 Task: Look for opportunities in product design and user research.
Action: Mouse moved to (124, 137)
Screenshot: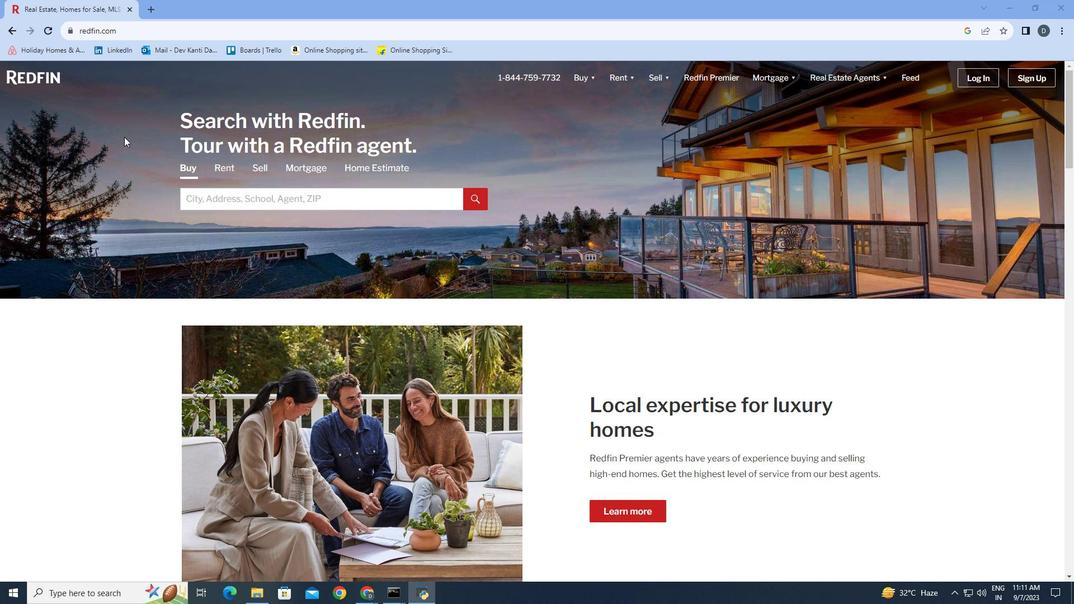 
Action: Mouse scrolled (124, 136) with delta (0, 0)
Screenshot: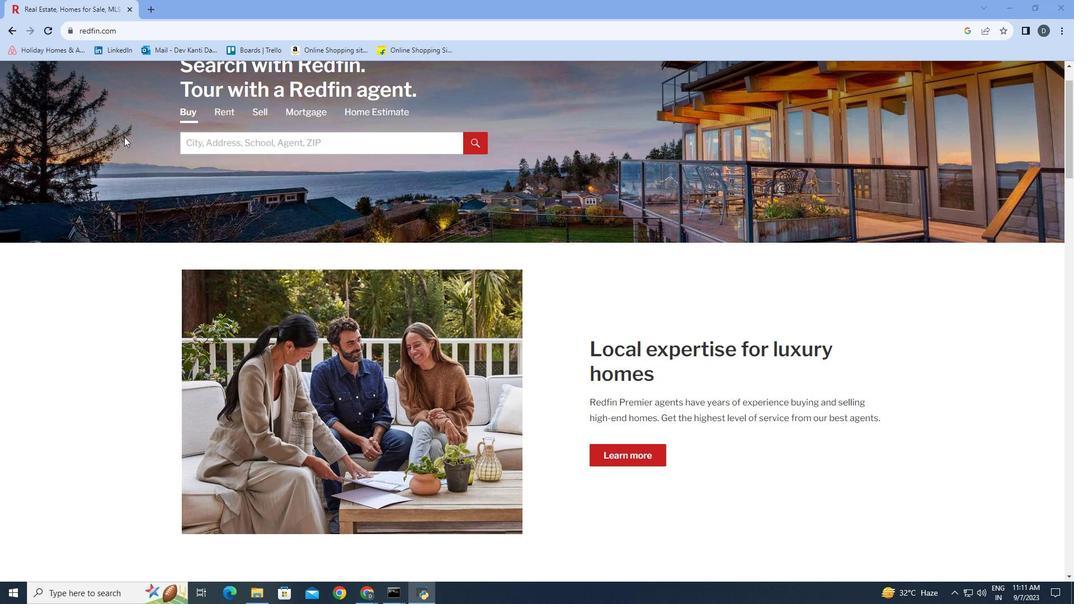 
Action: Mouse scrolled (124, 136) with delta (0, 0)
Screenshot: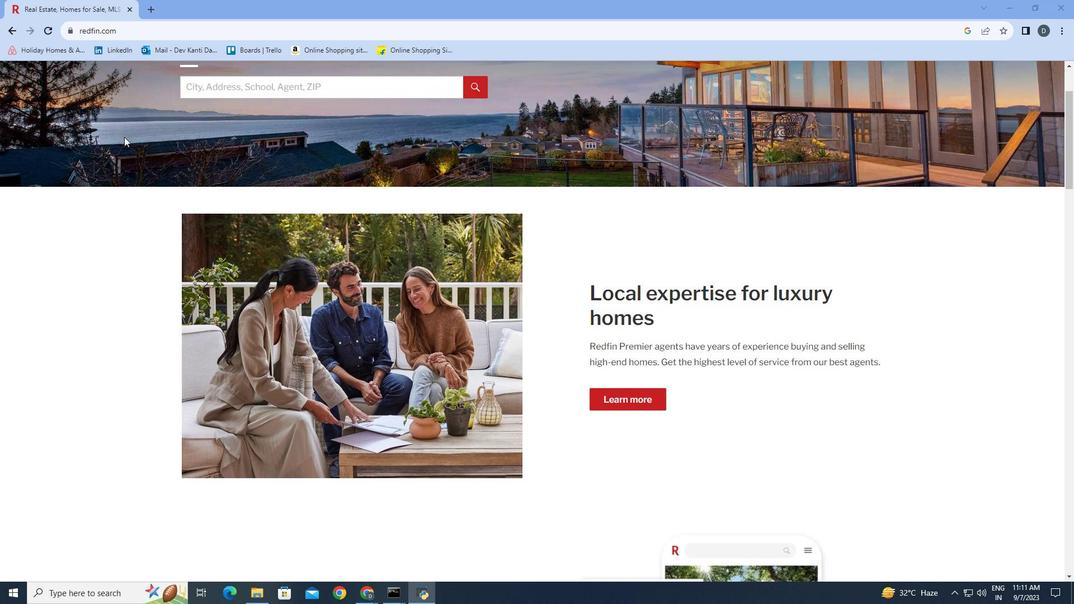 
Action: Mouse moved to (124, 137)
Screenshot: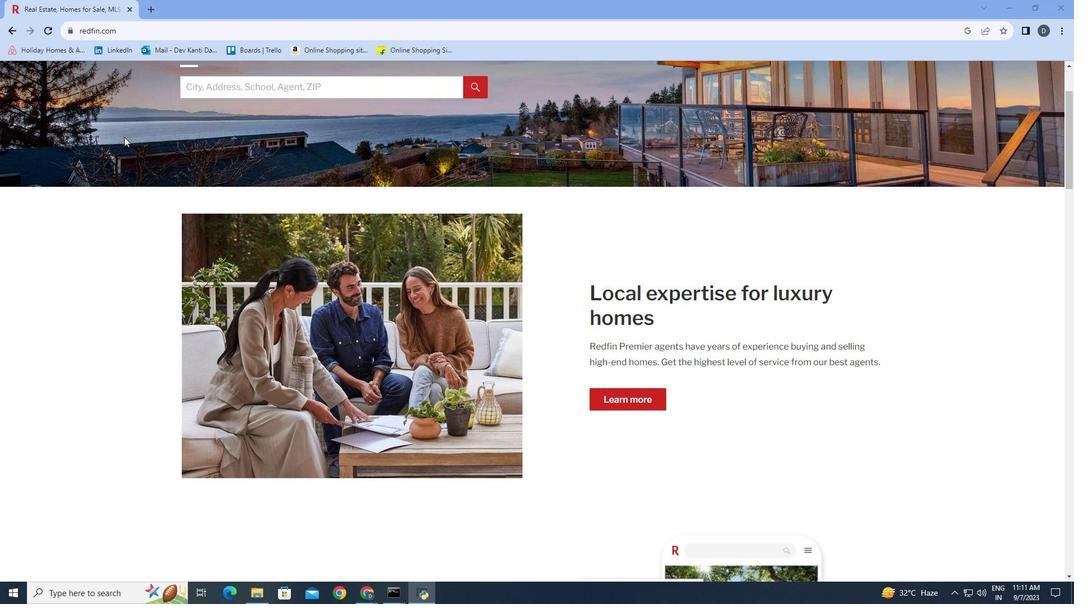 
Action: Mouse scrolled (124, 136) with delta (0, 0)
Screenshot: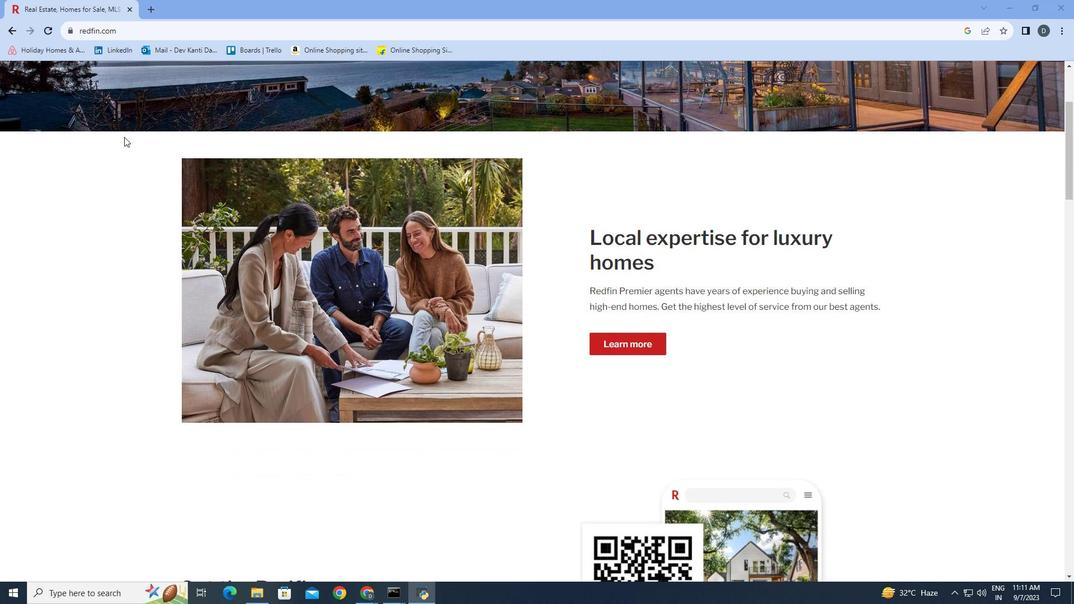 
Action: Mouse scrolled (124, 136) with delta (0, 0)
Screenshot: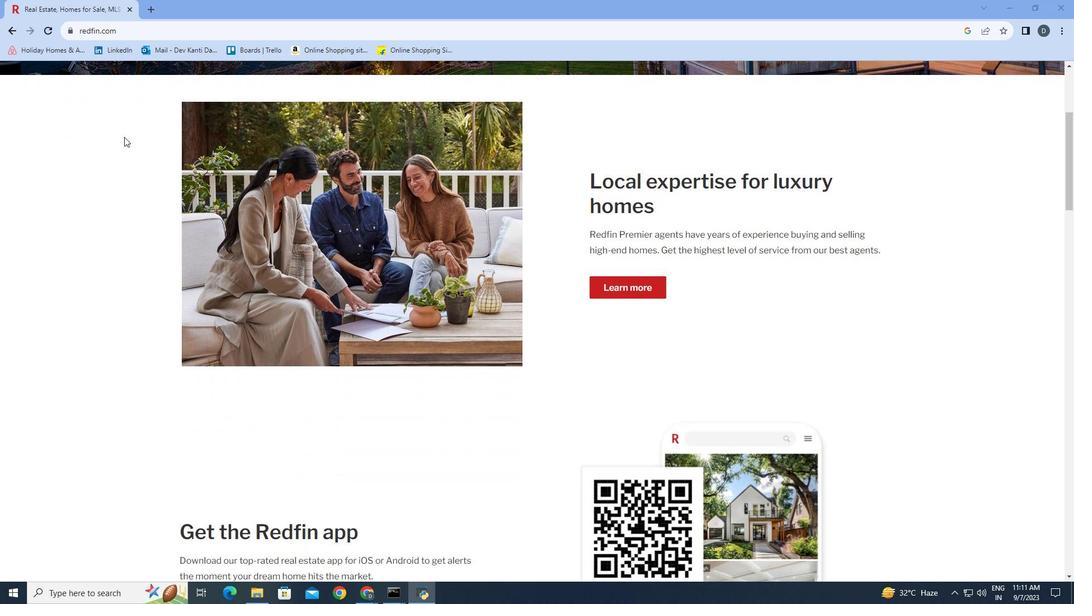 
Action: Mouse scrolled (124, 136) with delta (0, 0)
Screenshot: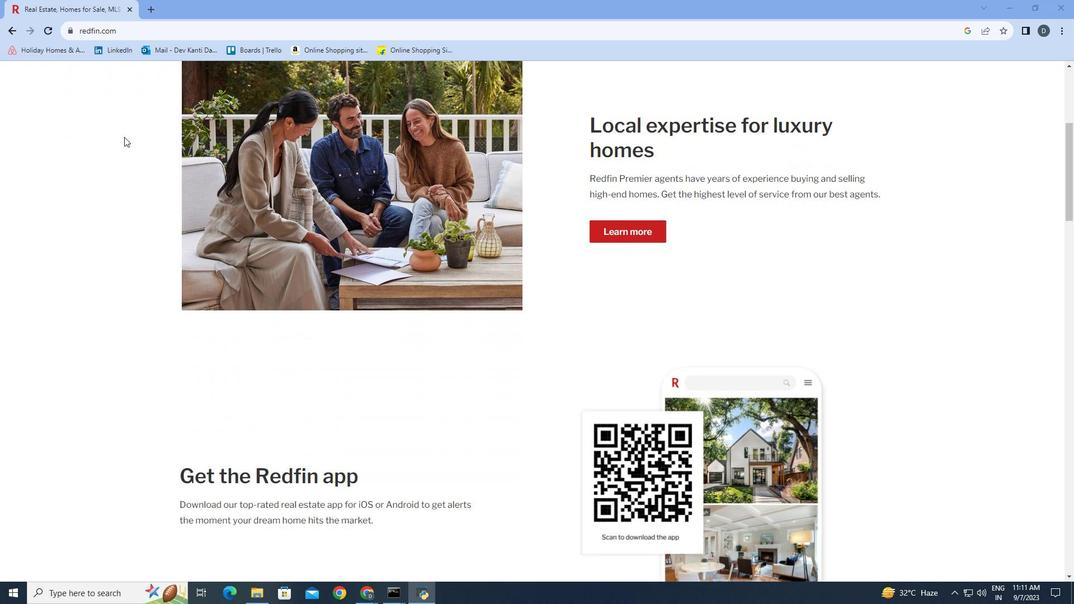 
Action: Mouse scrolled (124, 136) with delta (0, 0)
Screenshot: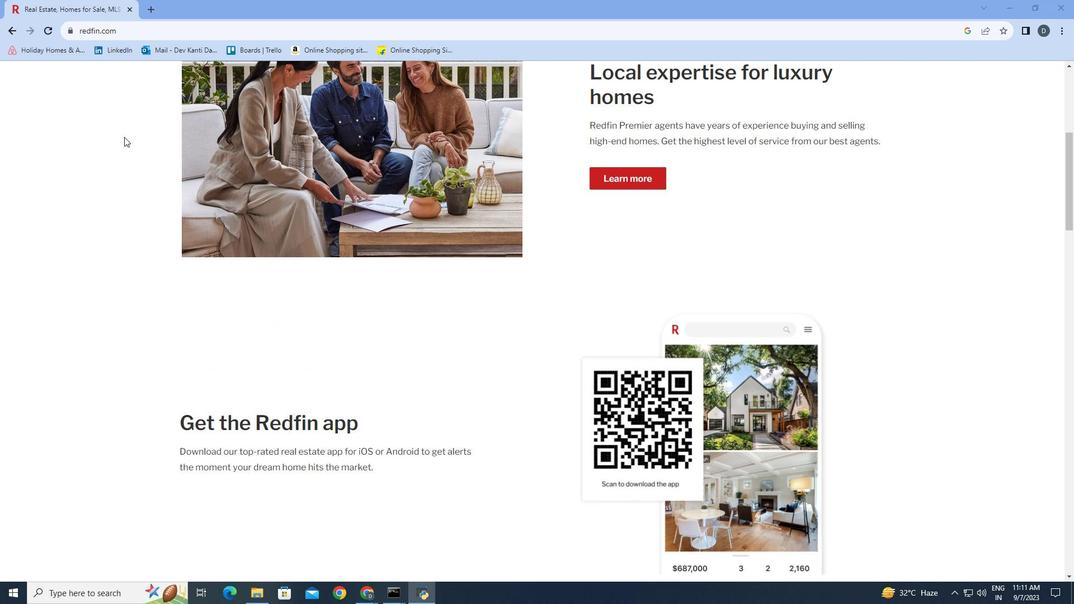 
Action: Mouse scrolled (124, 136) with delta (0, 0)
Screenshot: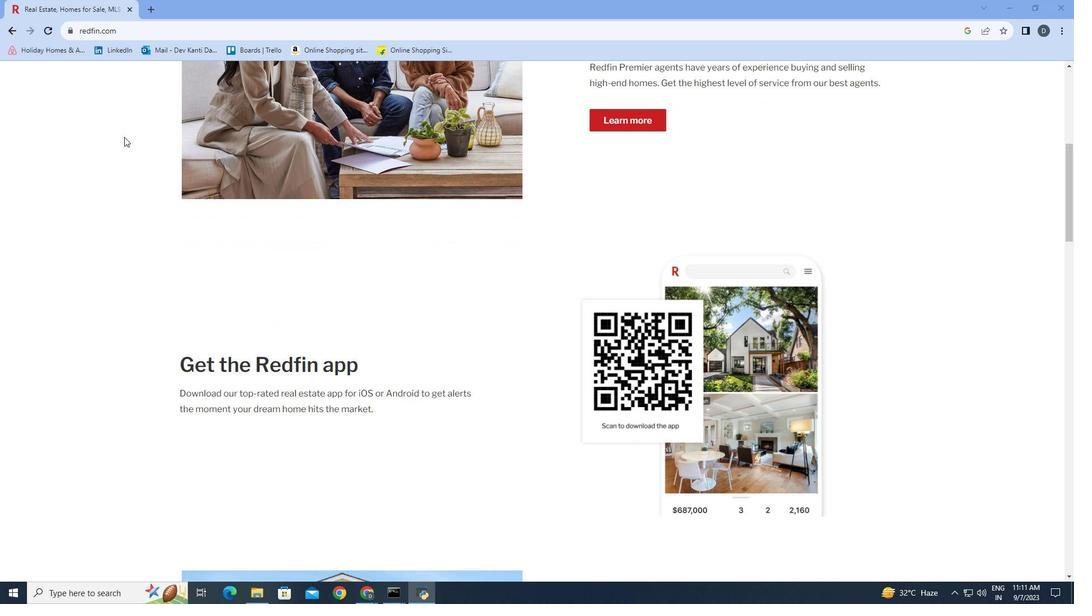 
Action: Mouse scrolled (124, 136) with delta (0, 0)
Screenshot: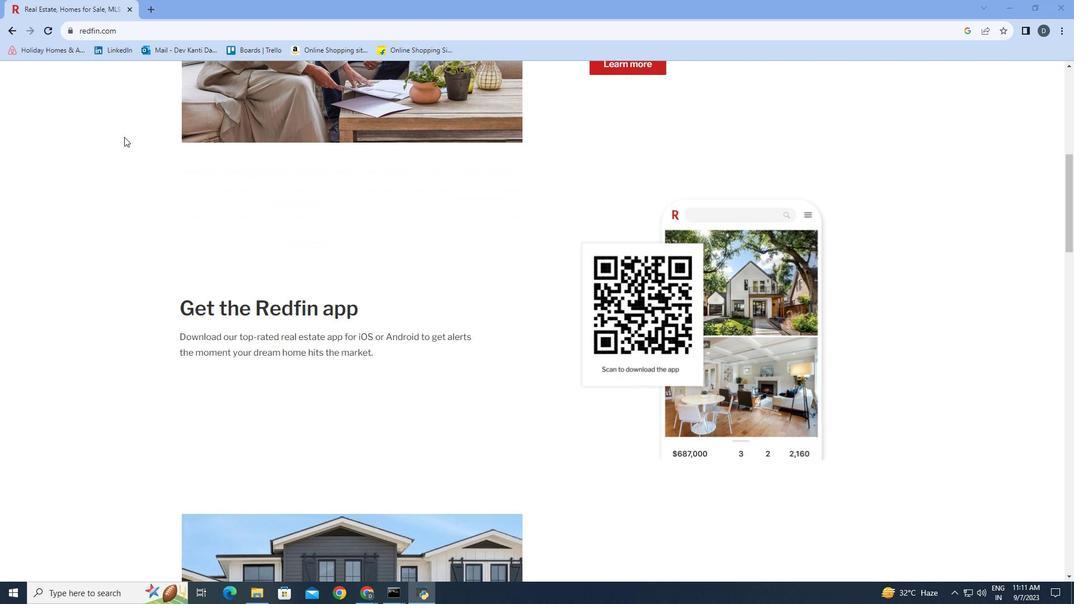 
Action: Mouse scrolled (124, 136) with delta (0, 0)
Screenshot: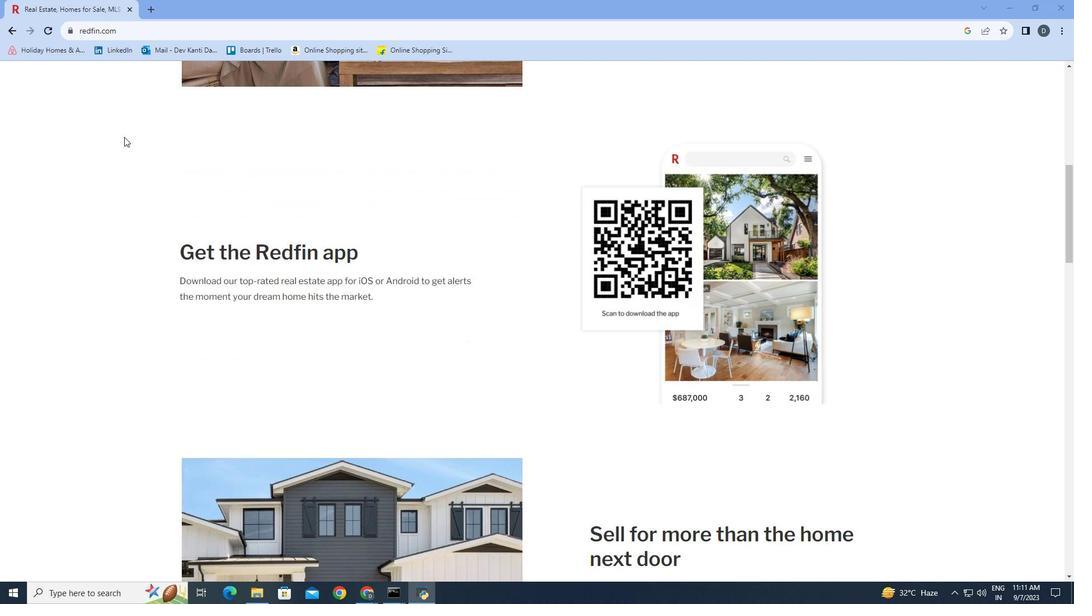 
Action: Mouse scrolled (124, 136) with delta (0, 0)
Screenshot: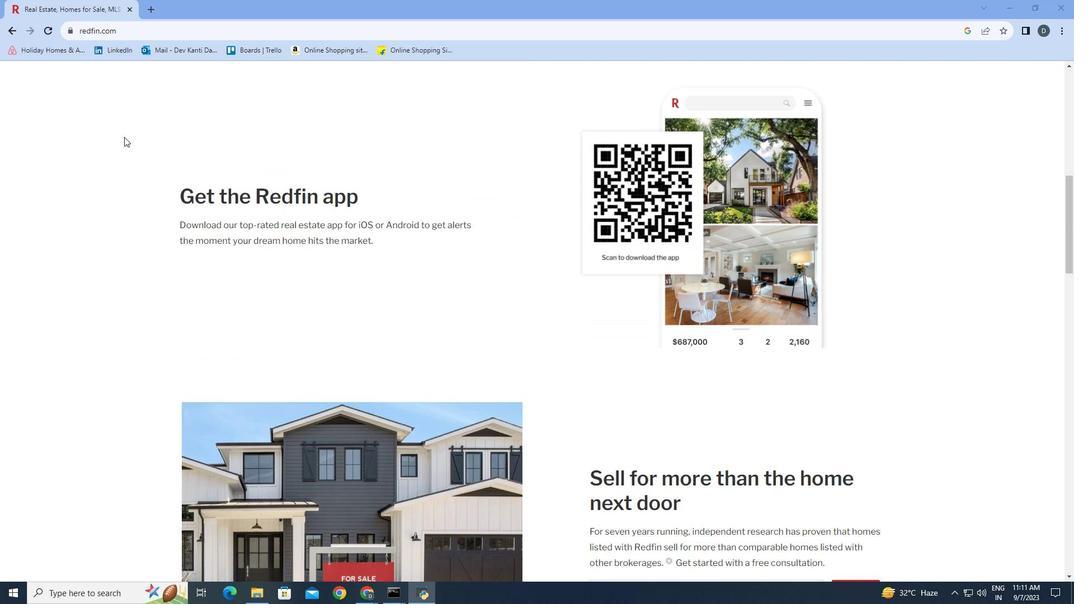 
Action: Mouse scrolled (124, 136) with delta (0, 0)
Screenshot: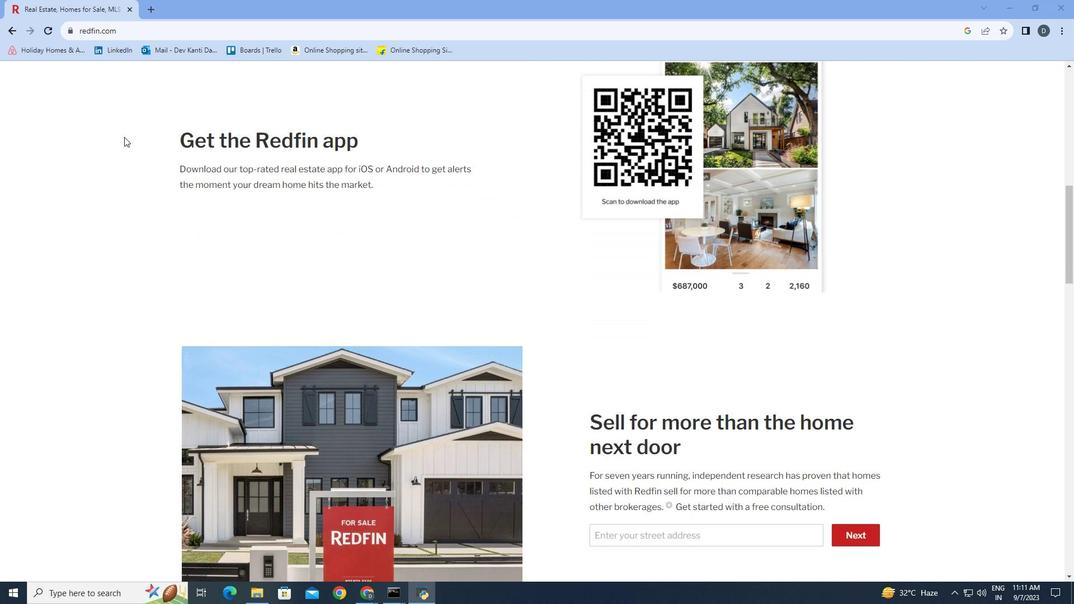
Action: Mouse scrolled (124, 136) with delta (0, 0)
Screenshot: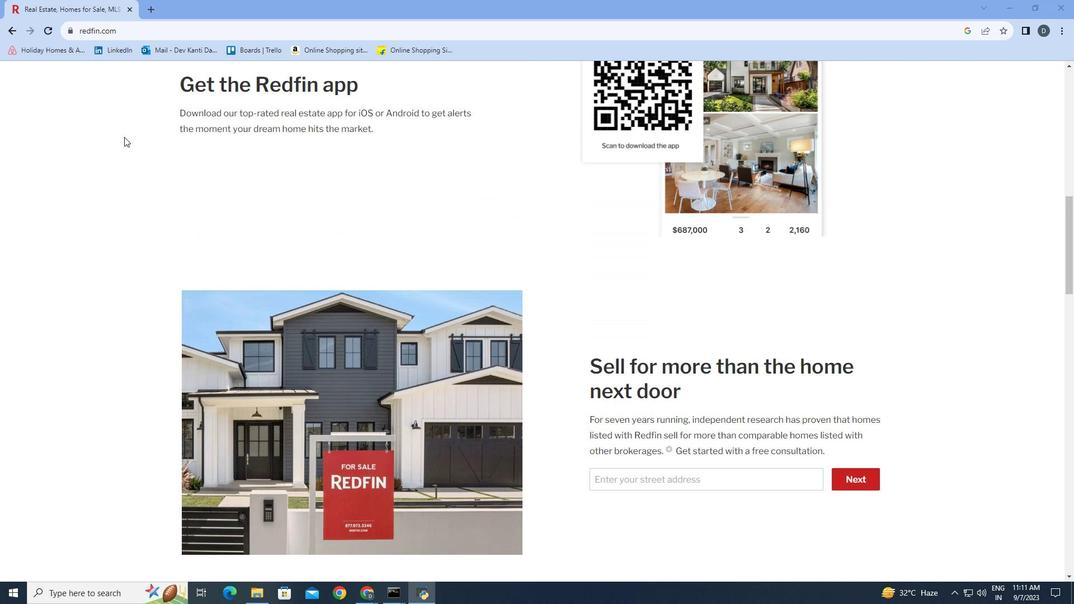 
Action: Mouse scrolled (124, 136) with delta (0, 0)
Screenshot: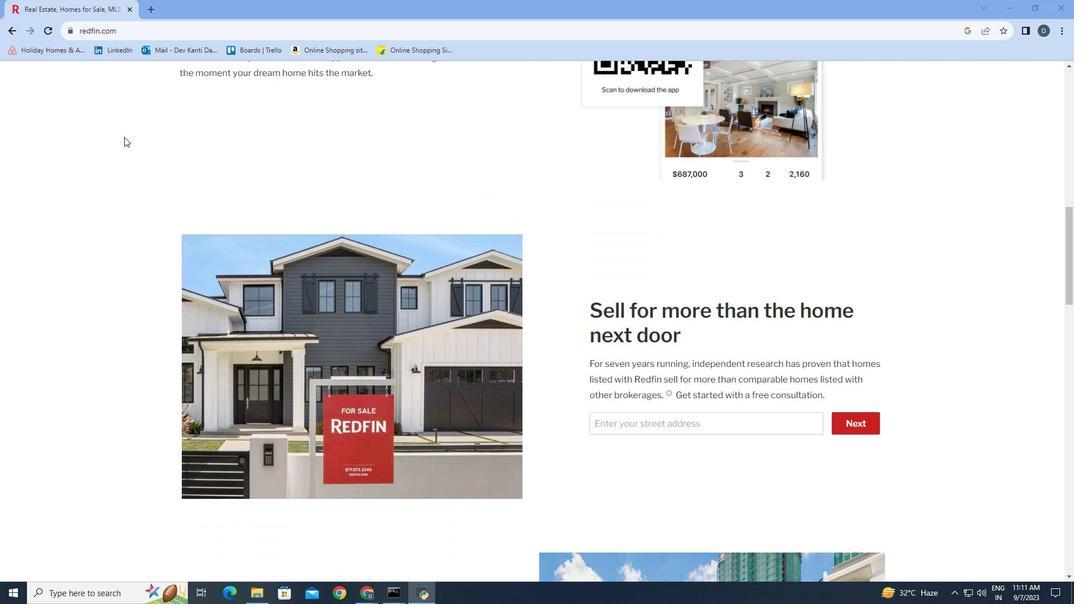 
Action: Mouse scrolled (124, 136) with delta (0, 0)
Screenshot: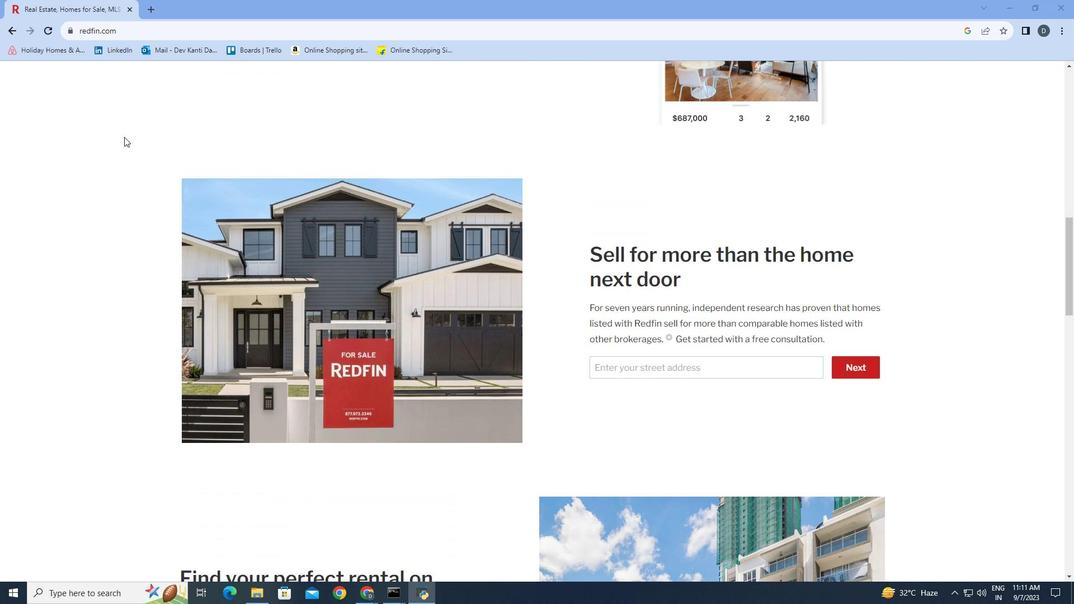 
Action: Mouse scrolled (124, 136) with delta (0, 0)
Screenshot: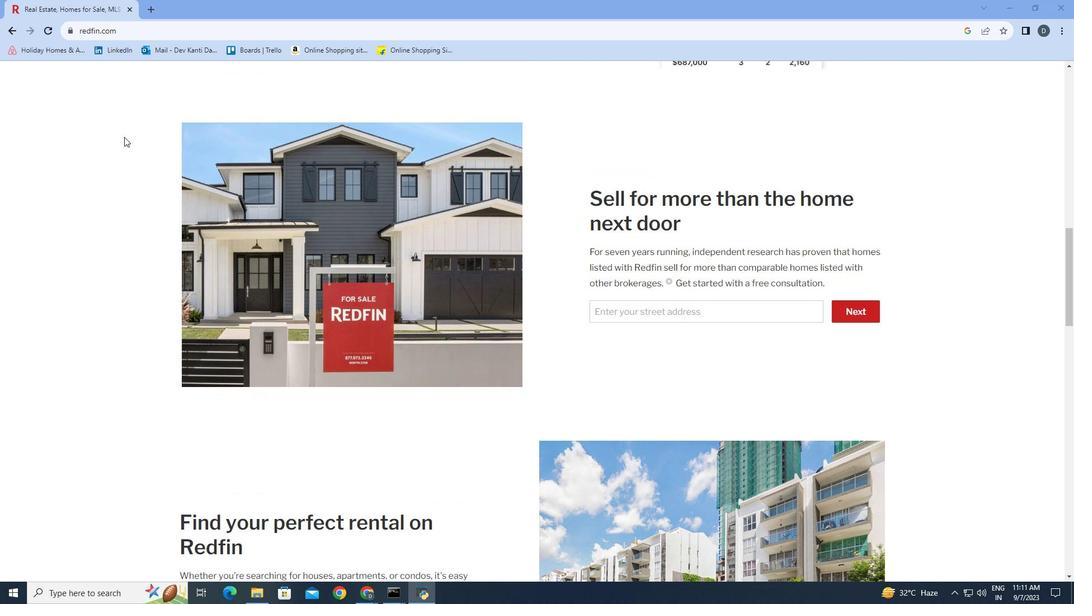 
Action: Mouse scrolled (124, 136) with delta (0, 0)
Screenshot: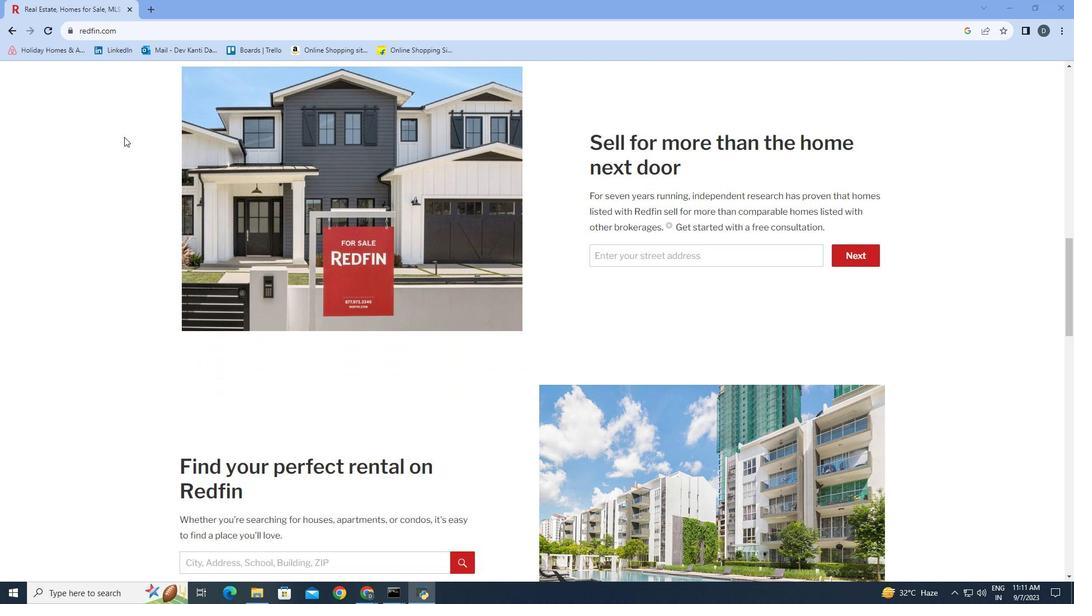 
Action: Mouse scrolled (124, 136) with delta (0, 0)
Screenshot: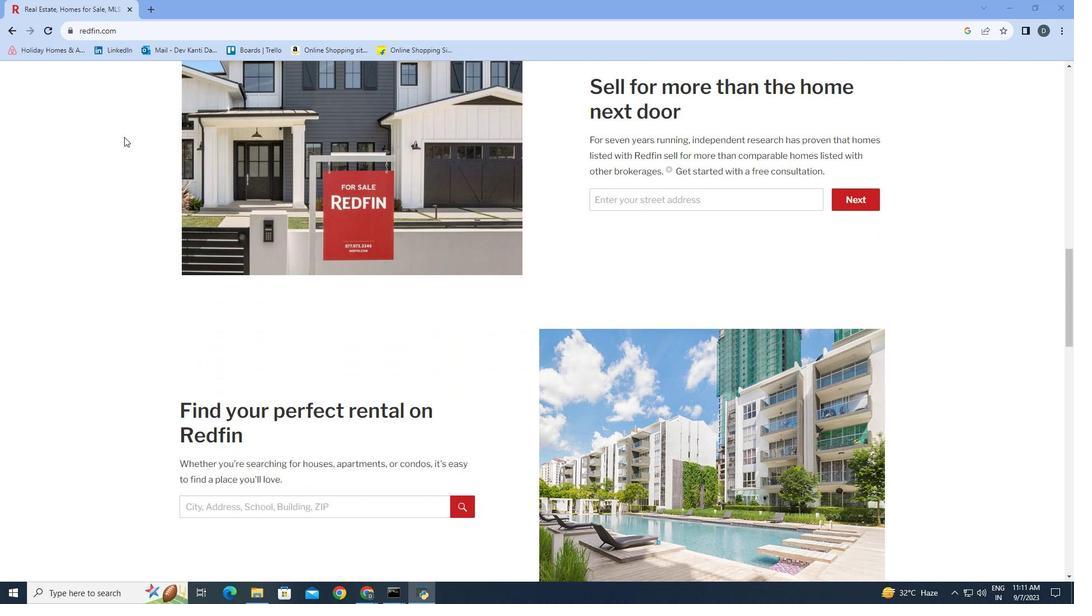 
Action: Mouse scrolled (124, 136) with delta (0, 0)
Screenshot: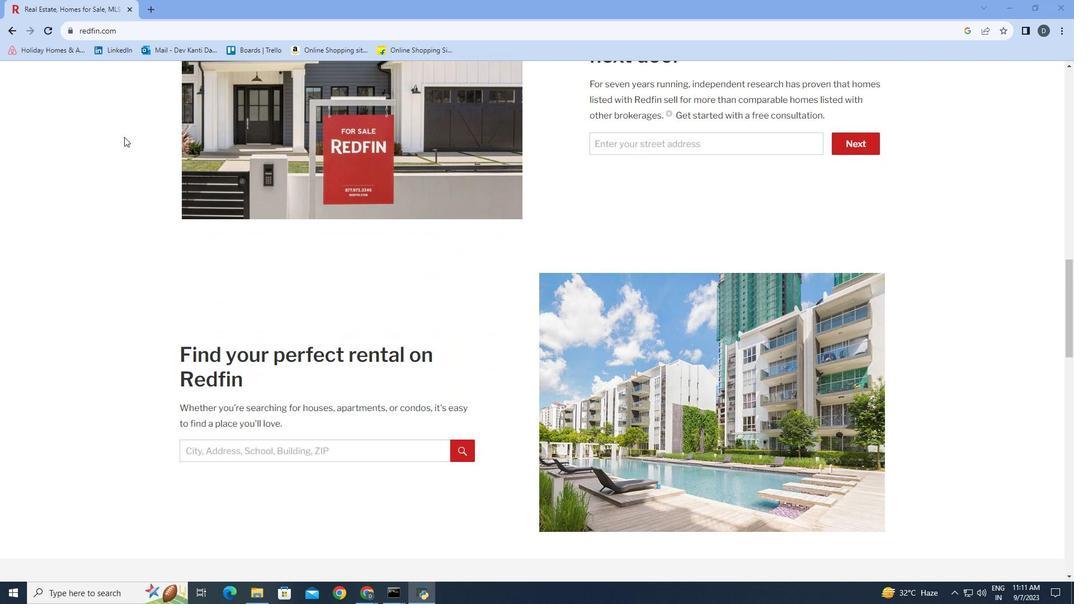 
Action: Mouse scrolled (124, 136) with delta (0, 0)
Screenshot: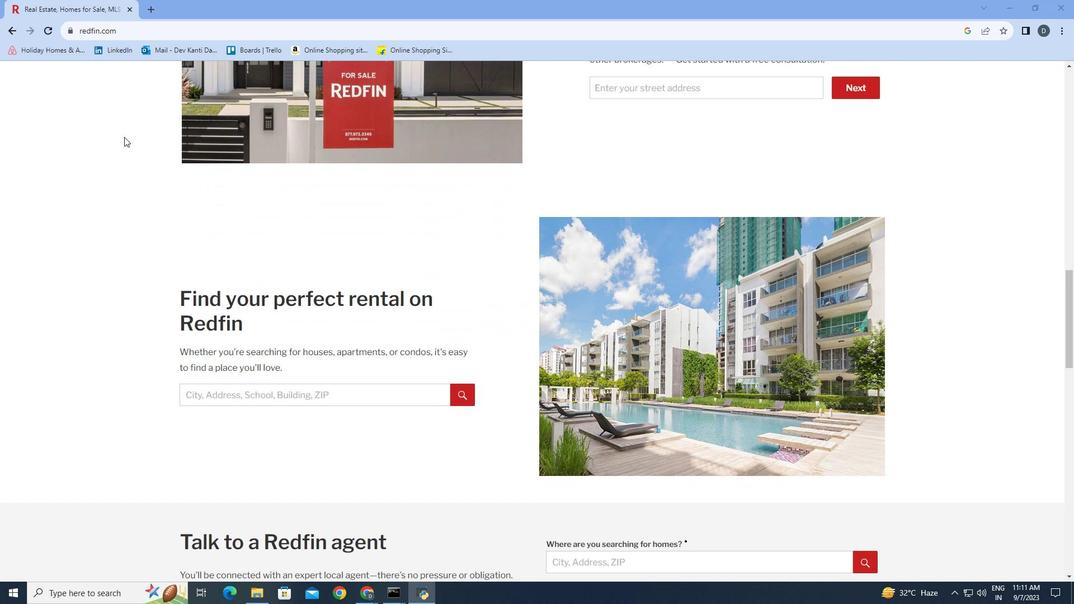 
Action: Mouse scrolled (124, 136) with delta (0, 0)
Screenshot: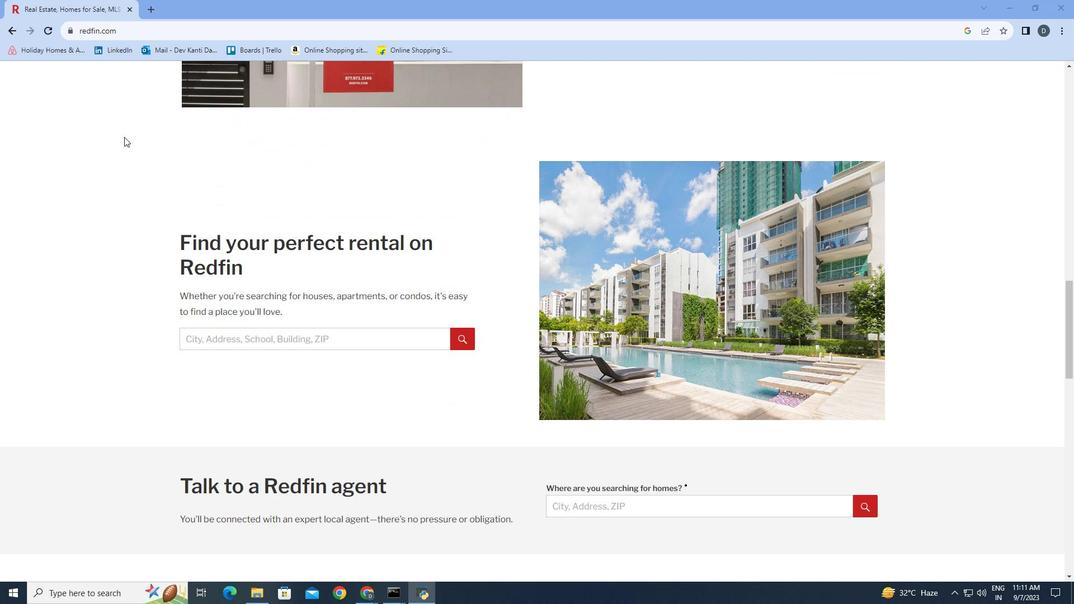 
Action: Mouse scrolled (124, 136) with delta (0, 0)
Screenshot: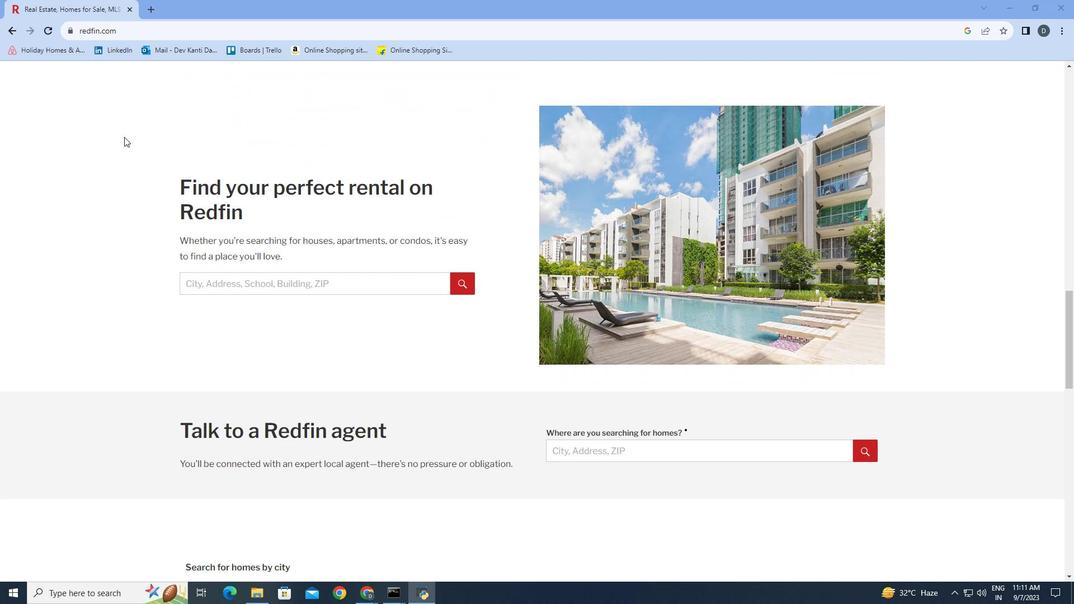 
Action: Mouse scrolled (124, 136) with delta (0, 0)
Screenshot: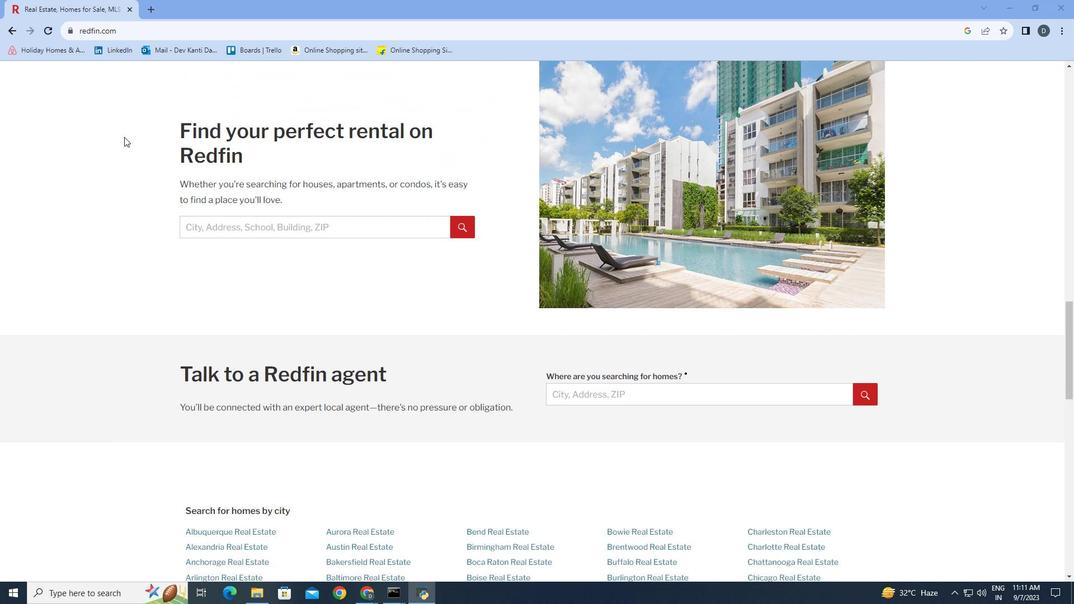 
Action: Mouse scrolled (124, 136) with delta (0, 0)
Screenshot: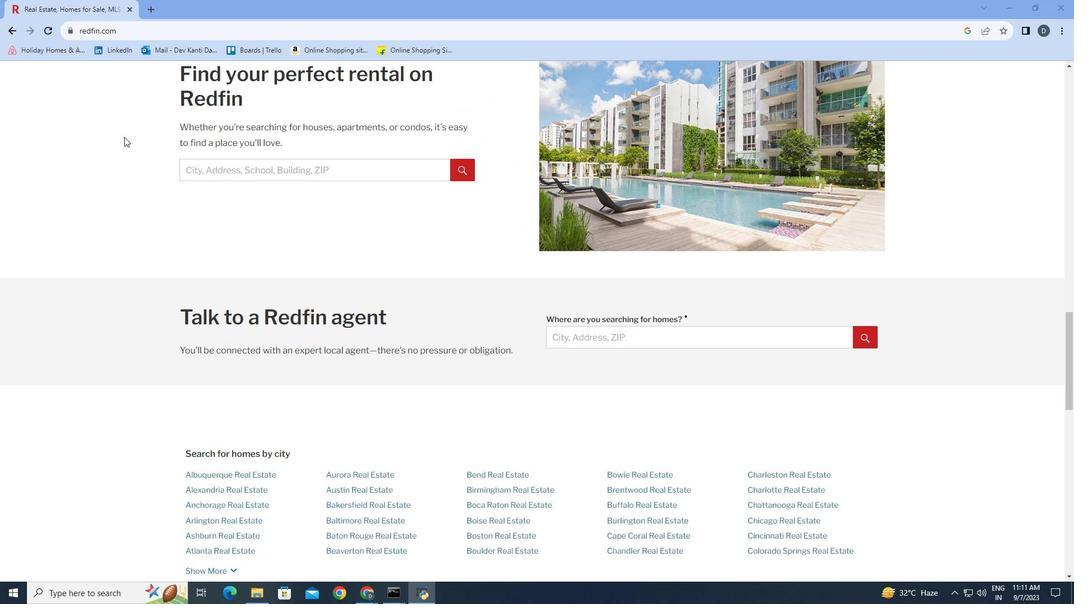 
Action: Mouse scrolled (124, 136) with delta (0, 0)
Screenshot: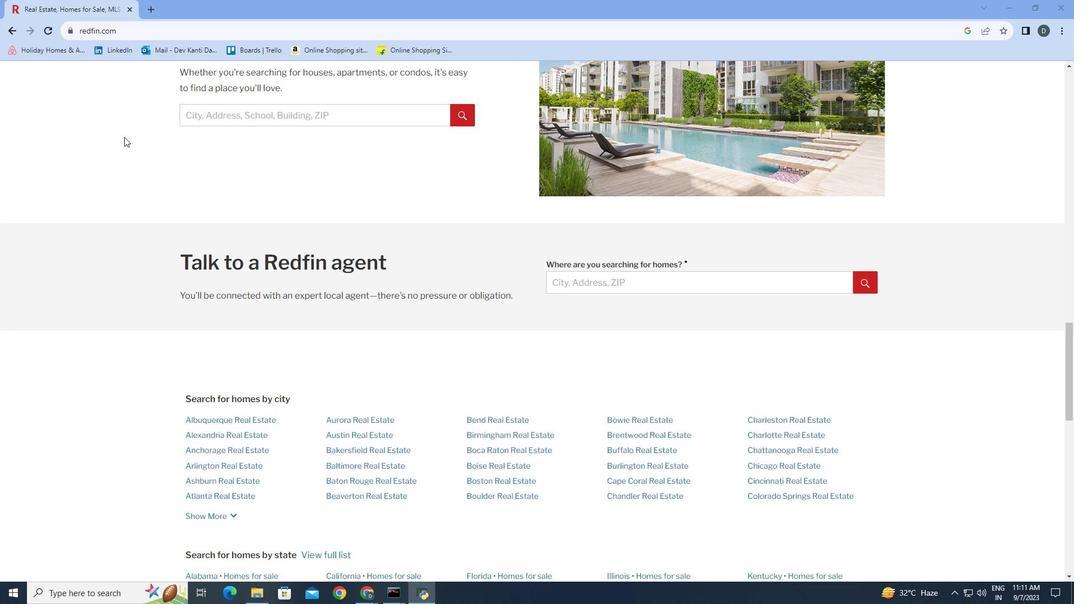 
Action: Mouse scrolled (124, 136) with delta (0, 0)
Screenshot: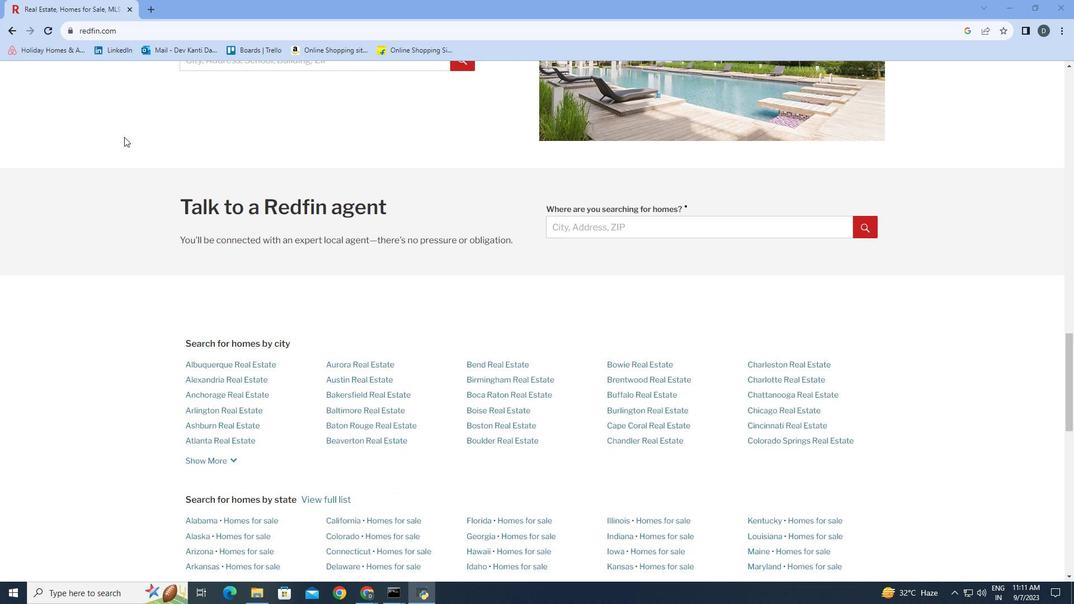 
Action: Mouse scrolled (124, 136) with delta (0, 0)
Screenshot: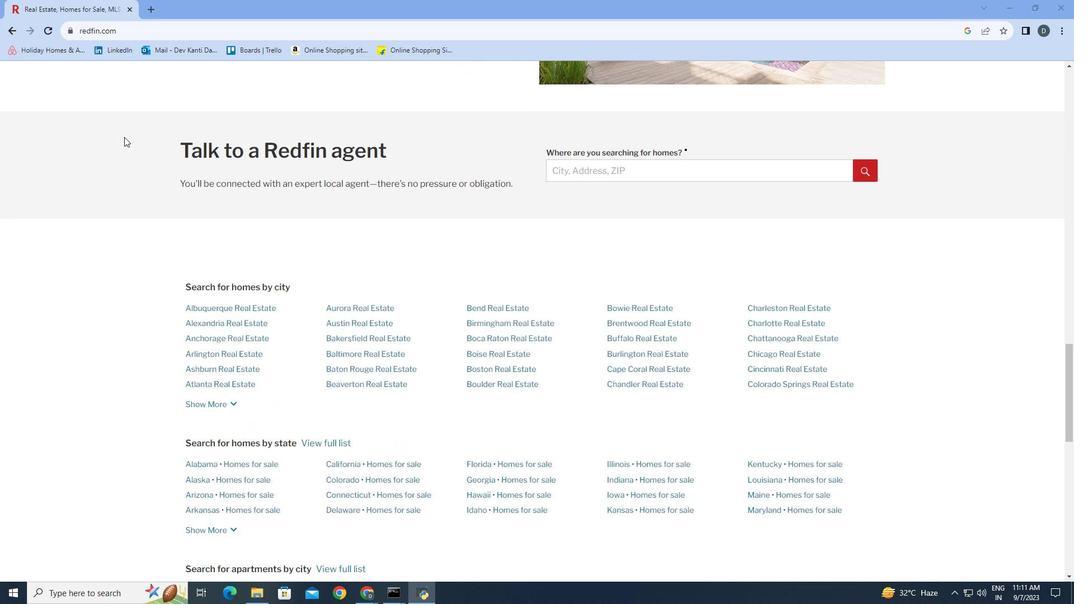 
Action: Mouse scrolled (124, 136) with delta (0, 0)
Screenshot: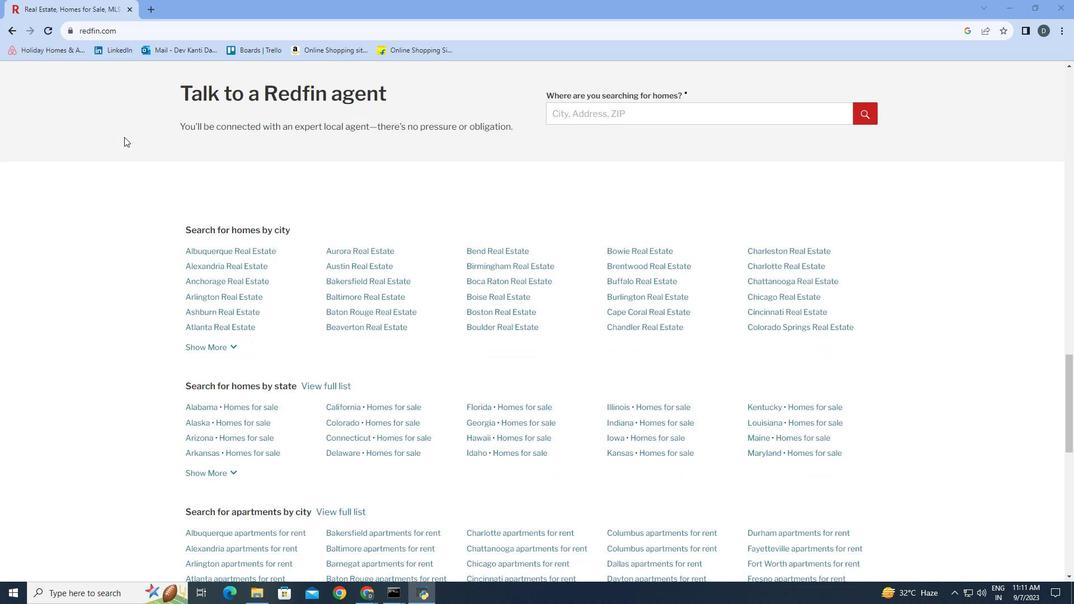 
Action: Mouse scrolled (124, 136) with delta (0, 0)
Screenshot: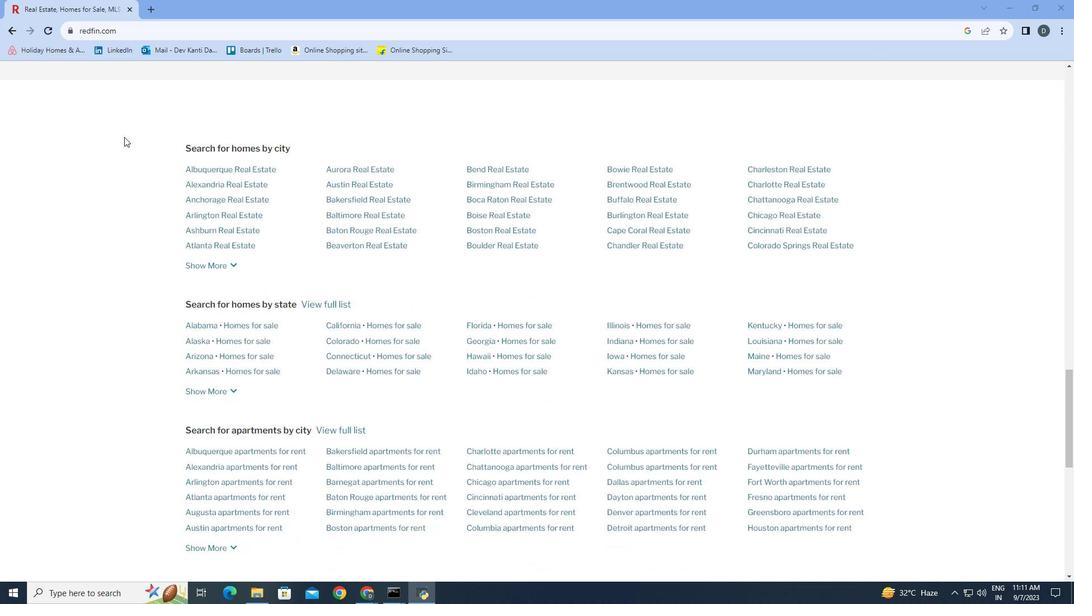 
Action: Mouse scrolled (124, 136) with delta (0, 0)
Screenshot: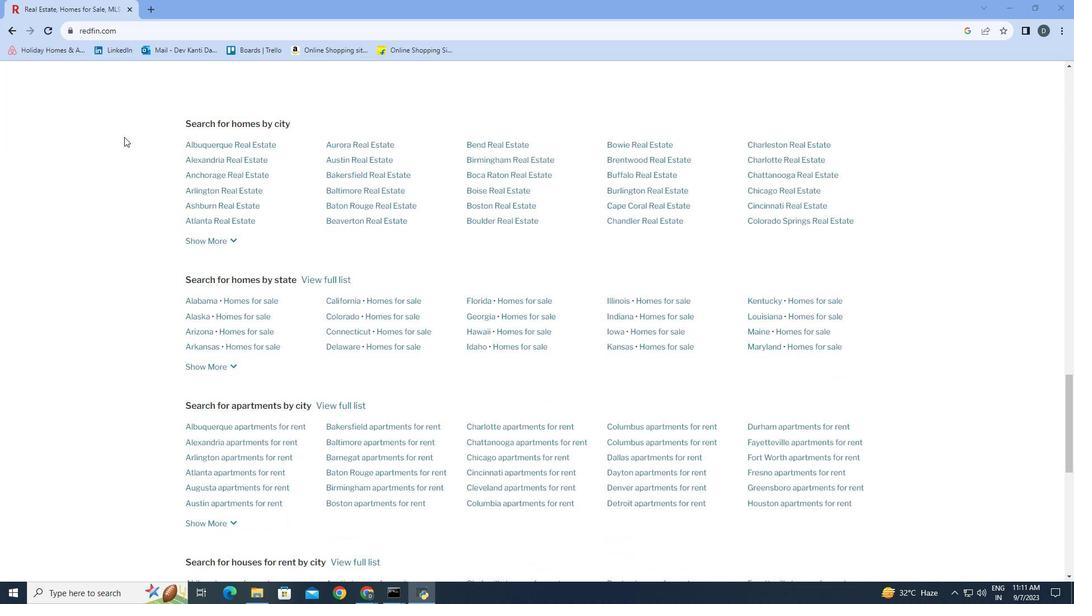 
Action: Mouse scrolled (124, 136) with delta (0, 0)
Screenshot: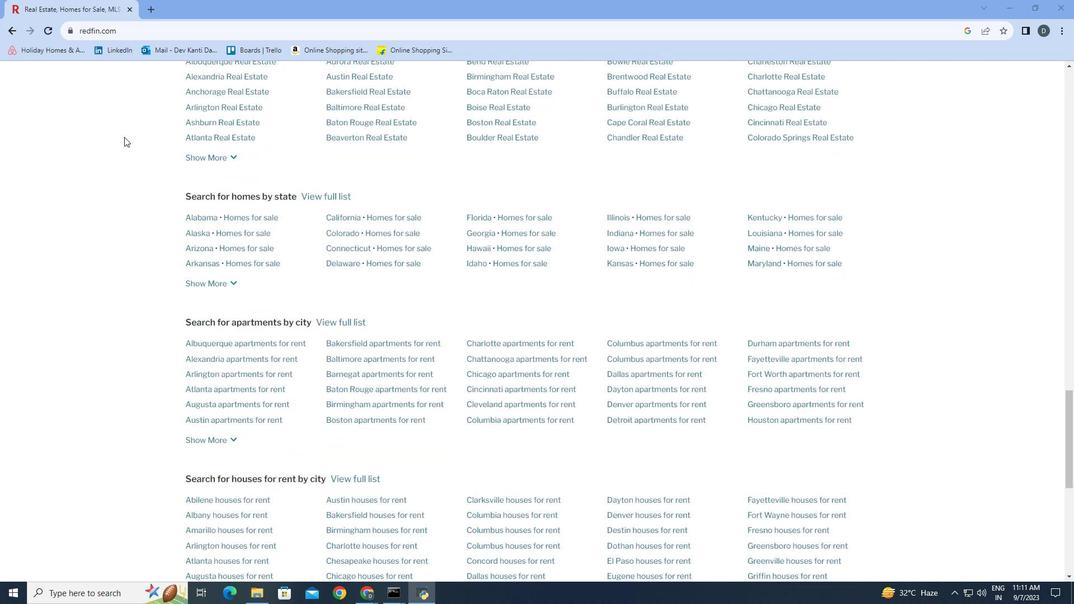 
Action: Mouse scrolled (124, 136) with delta (0, 0)
Screenshot: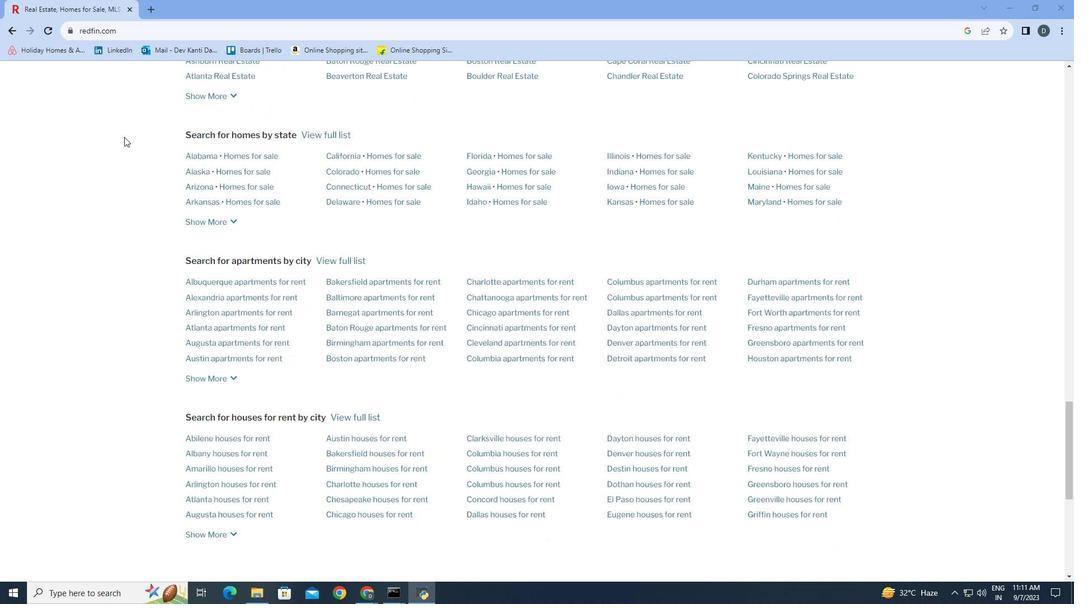 
Action: Mouse scrolled (124, 136) with delta (0, 0)
Screenshot: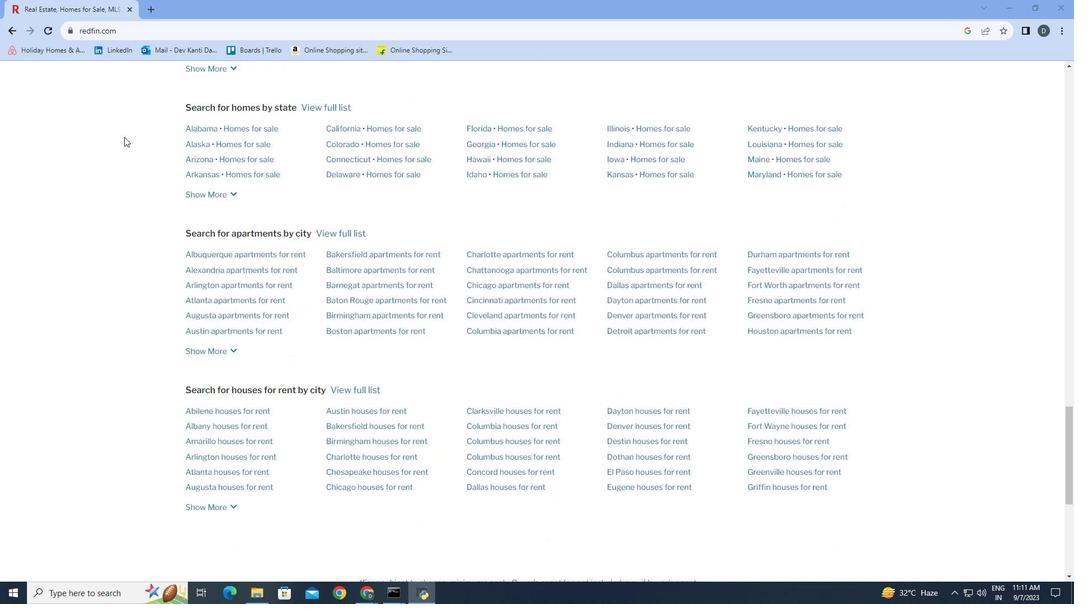 
Action: Mouse scrolled (124, 136) with delta (0, 0)
Screenshot: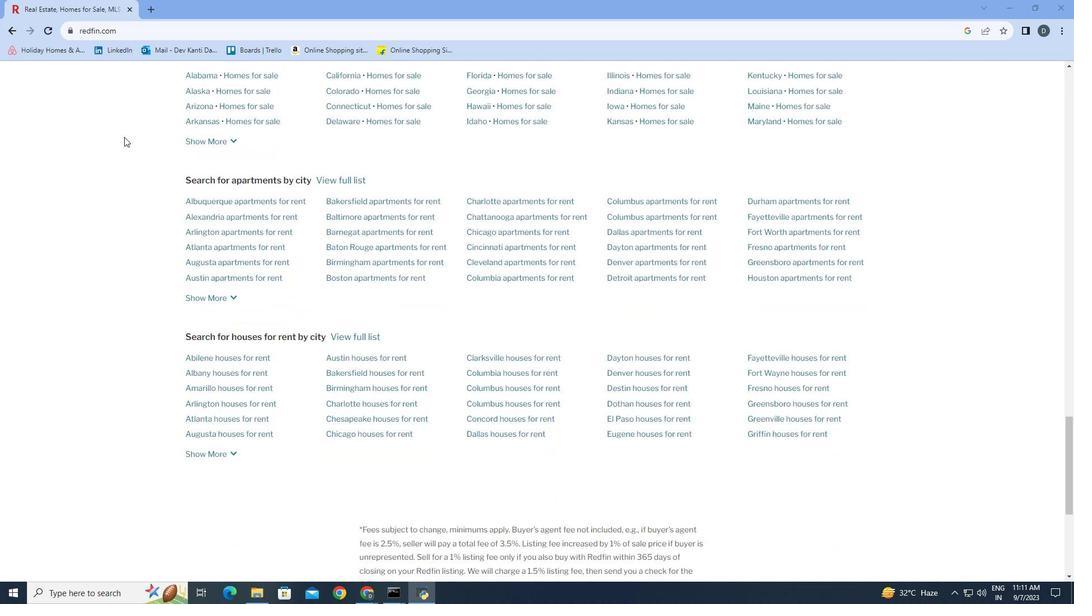 
Action: Mouse scrolled (124, 136) with delta (0, 0)
Screenshot: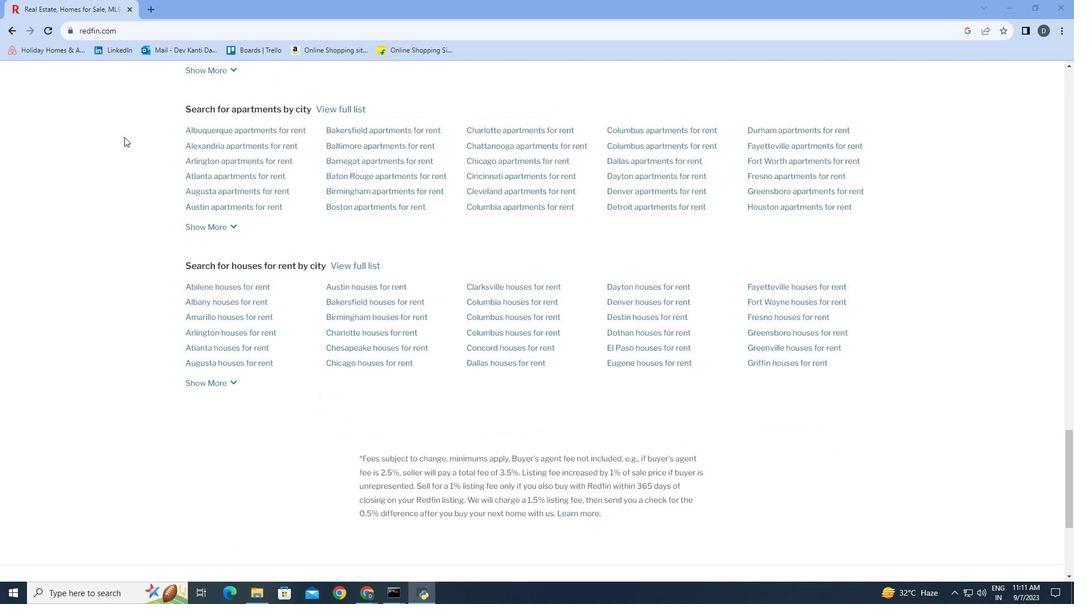 
Action: Mouse scrolled (124, 136) with delta (0, 0)
Screenshot: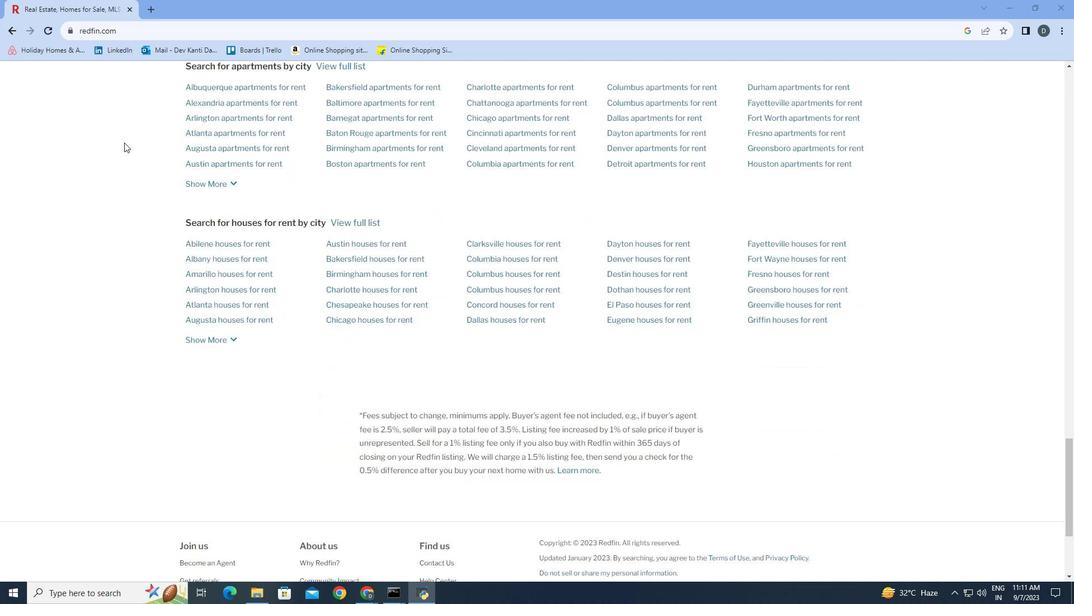 
Action: Mouse moved to (129, 183)
Screenshot: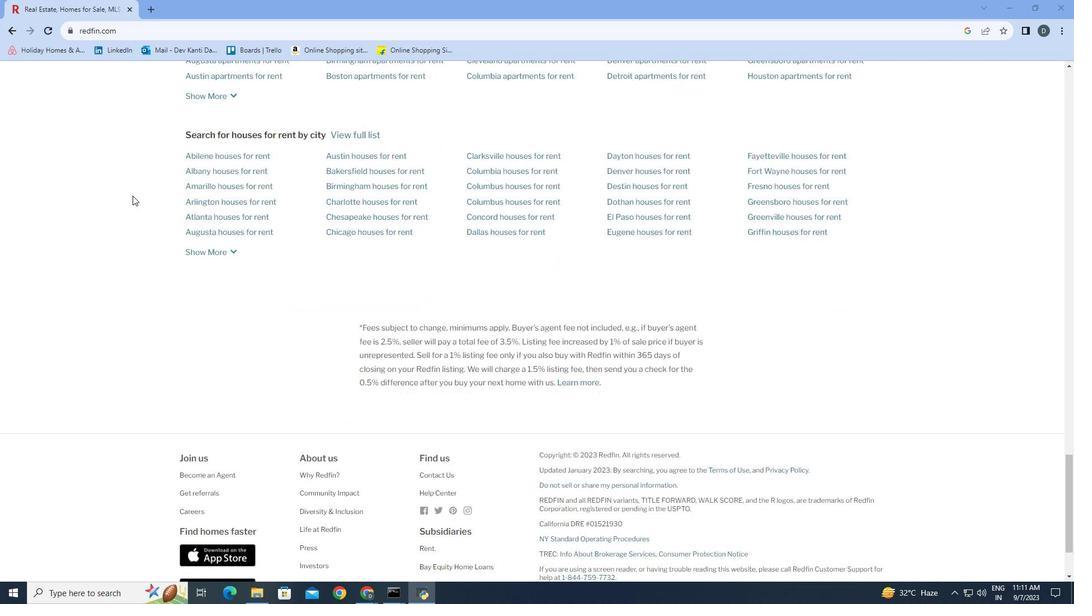 
Action: Mouse scrolled (129, 183) with delta (0, 0)
Screenshot: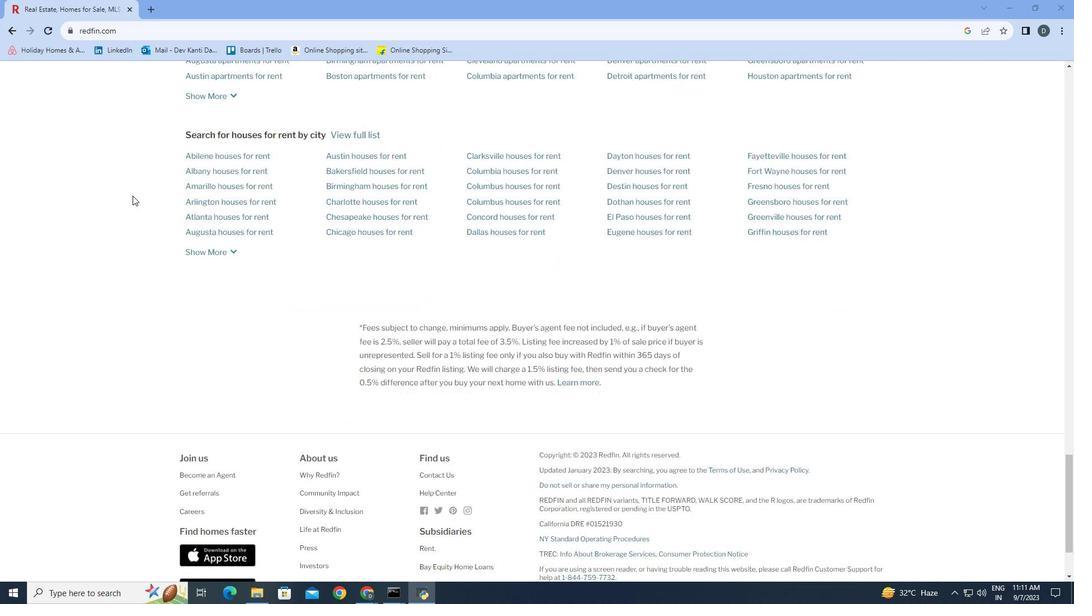 
Action: Mouse moved to (130, 189)
Screenshot: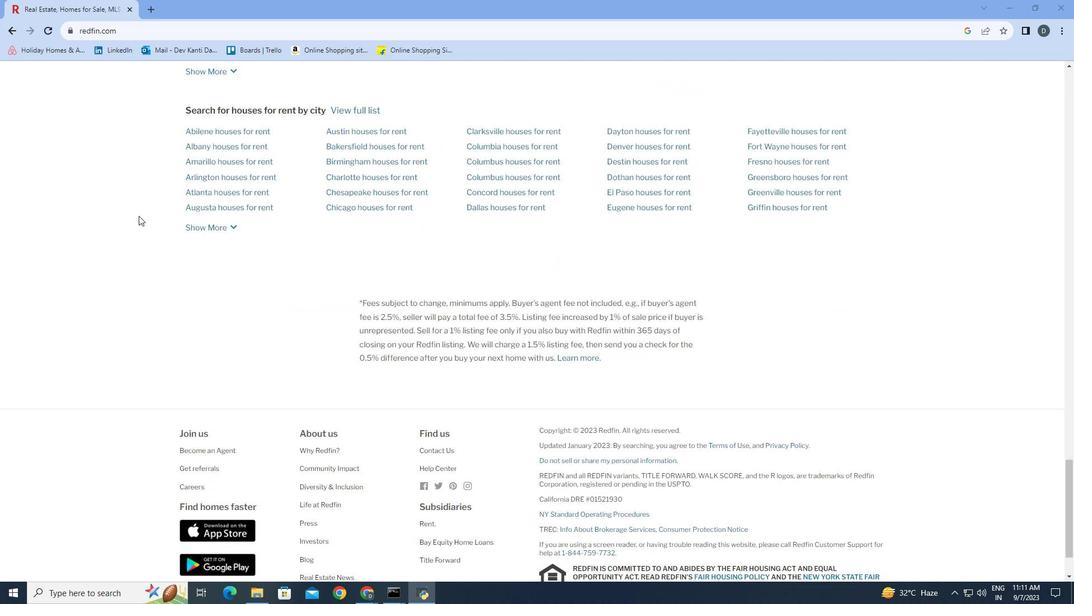 
Action: Mouse scrolled (130, 188) with delta (0, 0)
Screenshot: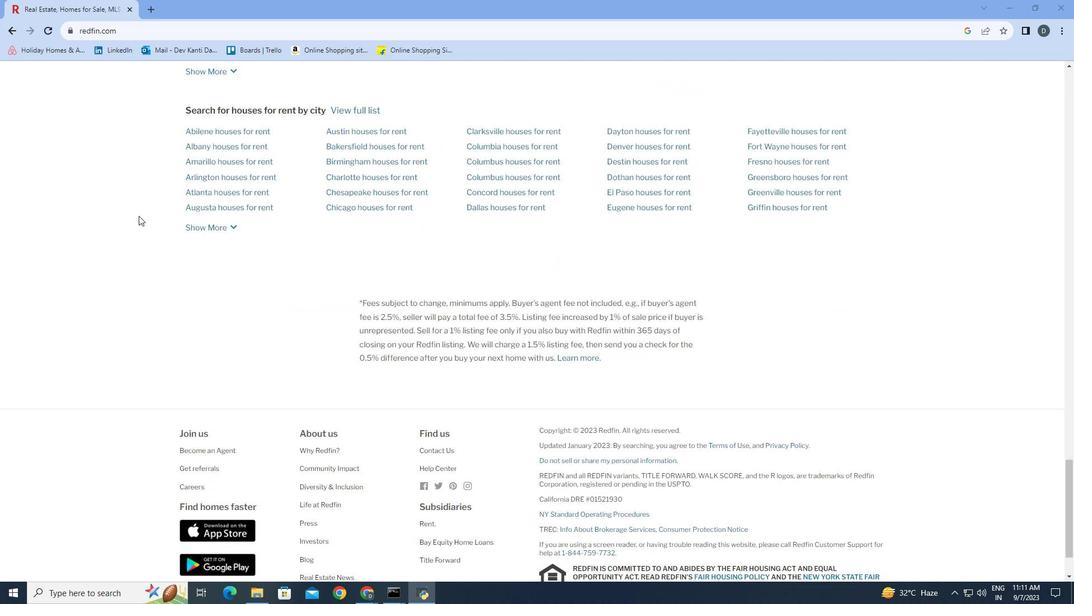 
Action: Mouse moved to (132, 196)
Screenshot: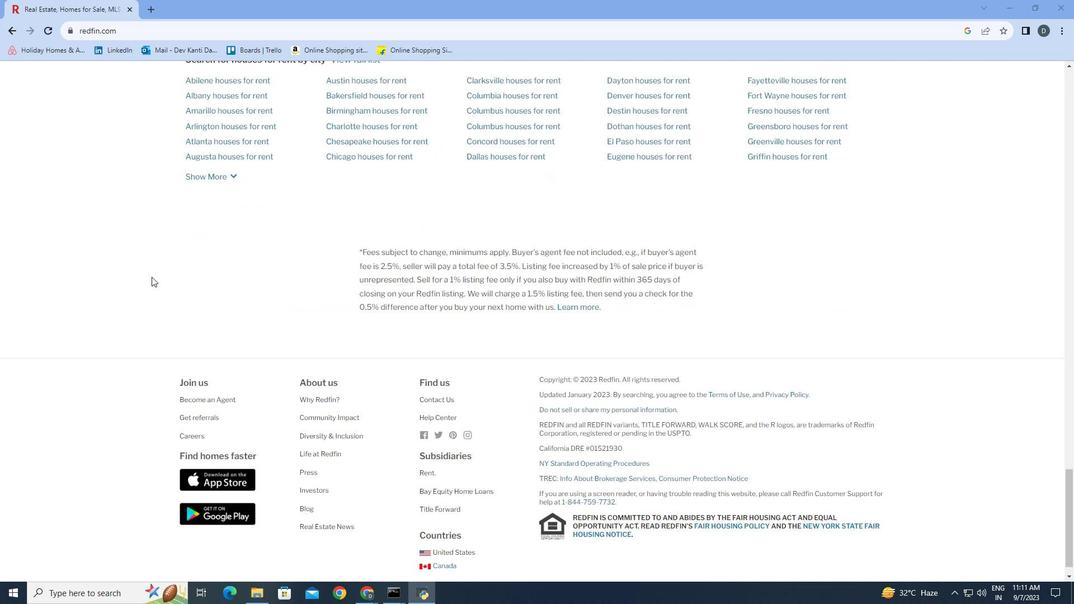 
Action: Mouse scrolled (132, 195) with delta (0, 0)
Screenshot: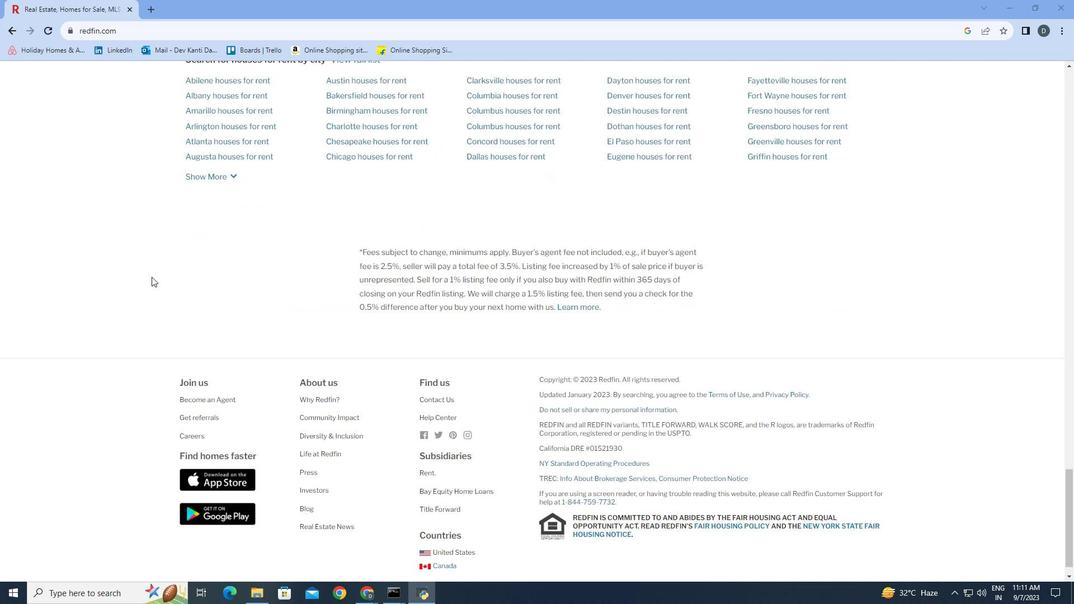 
Action: Mouse moved to (189, 436)
Screenshot: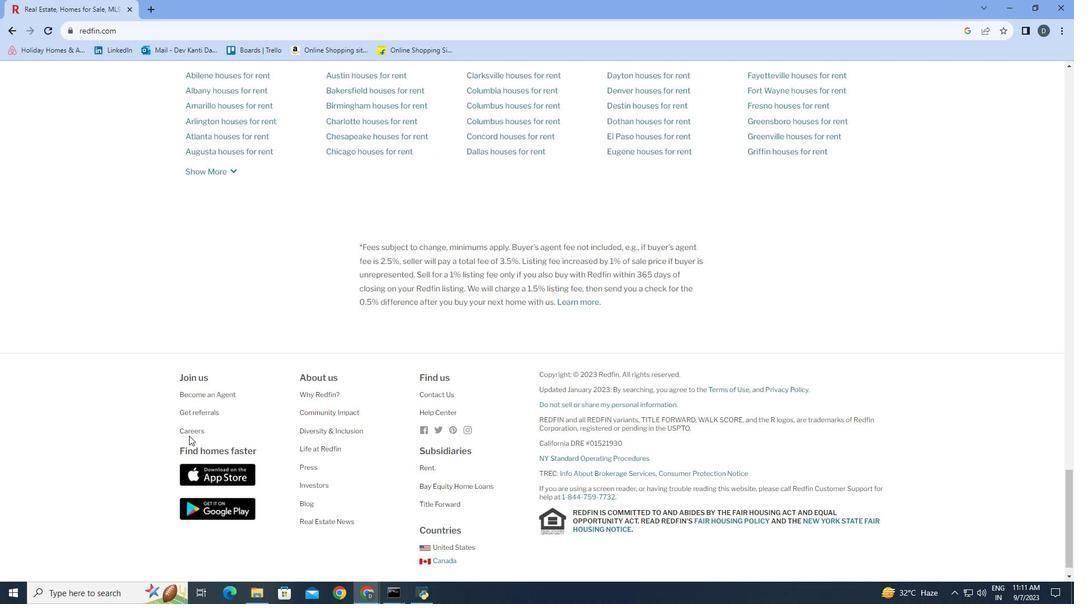
Action: Mouse pressed left at (189, 436)
Screenshot: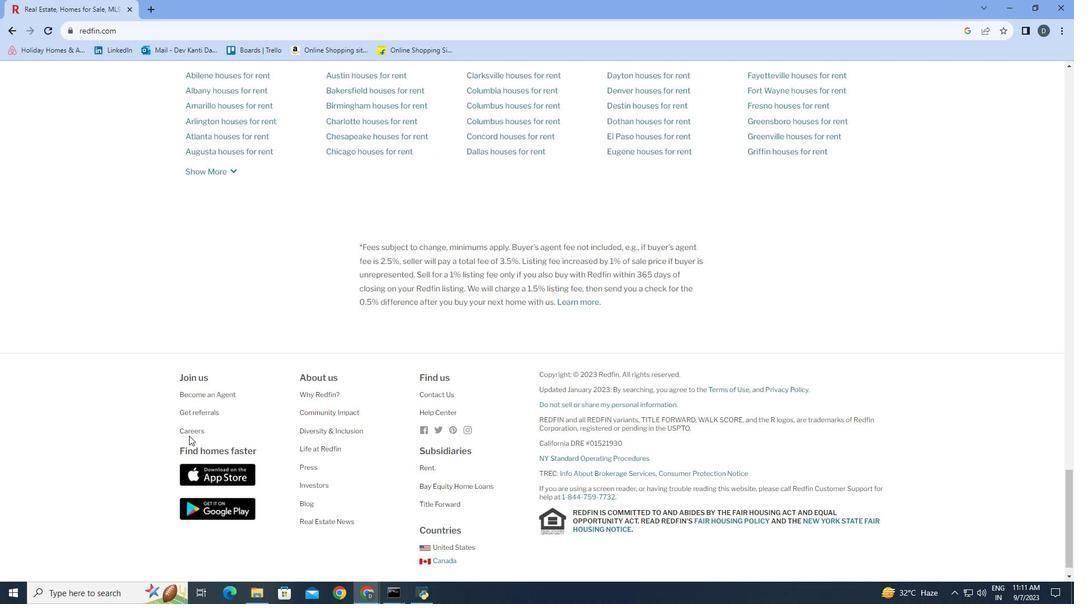 
Action: Mouse moved to (194, 433)
Screenshot: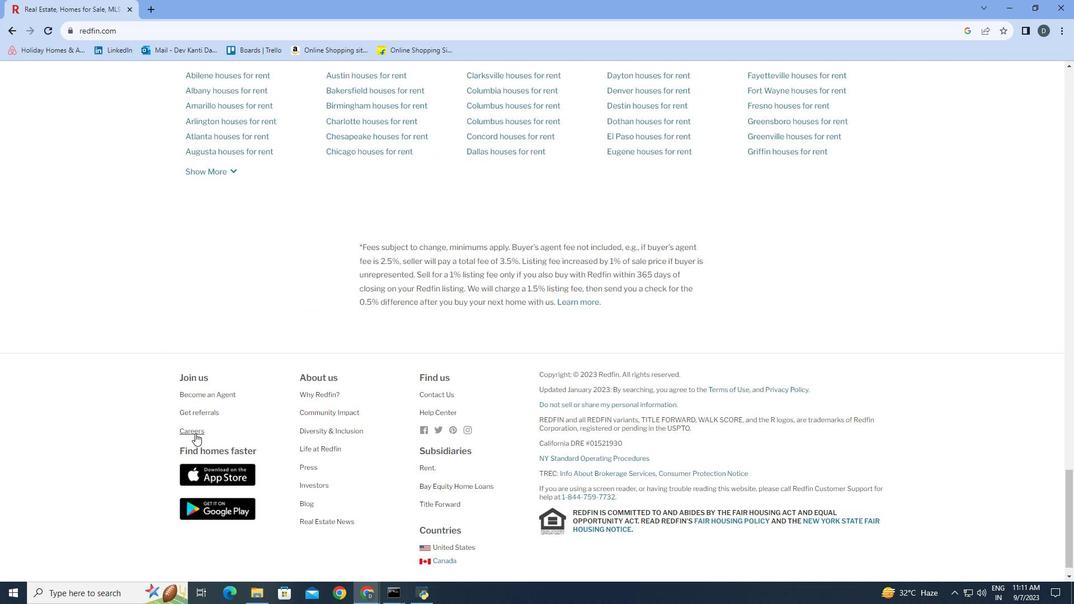 
Action: Mouse pressed left at (194, 433)
Screenshot: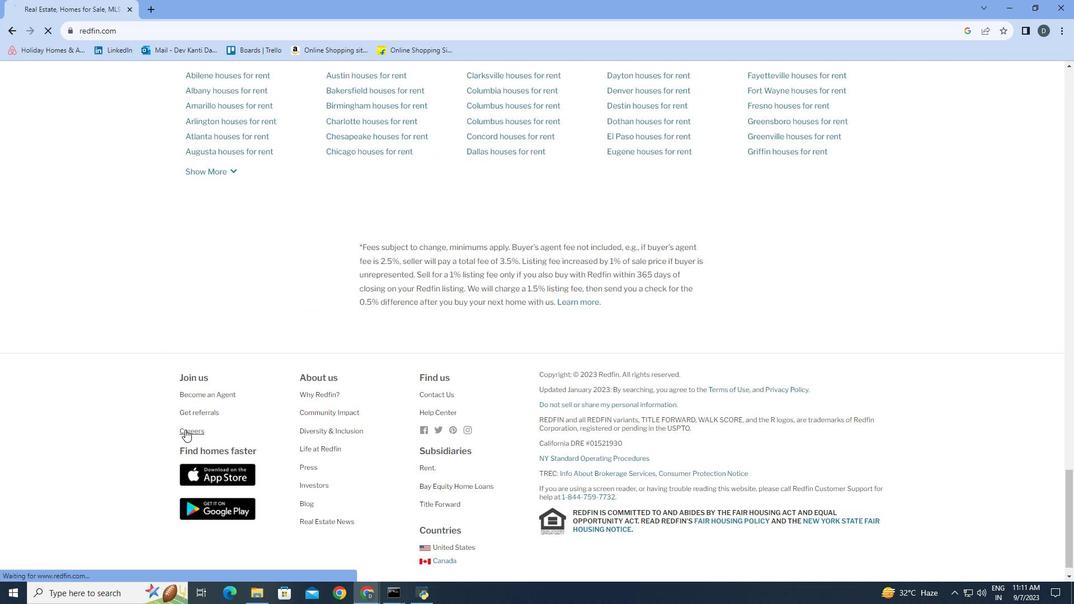 
Action: Mouse moved to (493, 327)
Screenshot: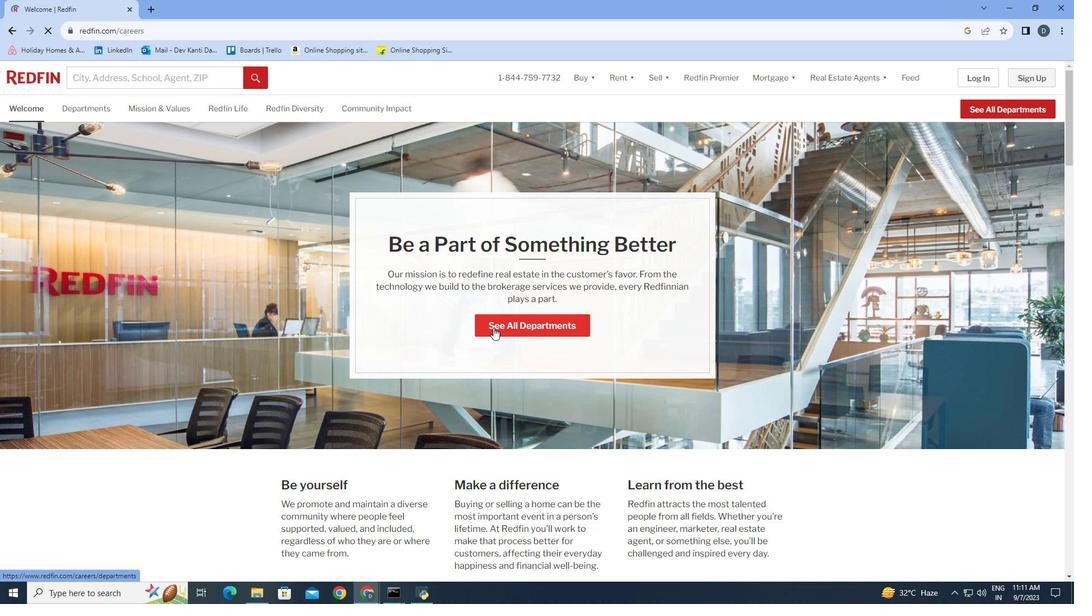 
Action: Mouse pressed left at (493, 327)
Screenshot: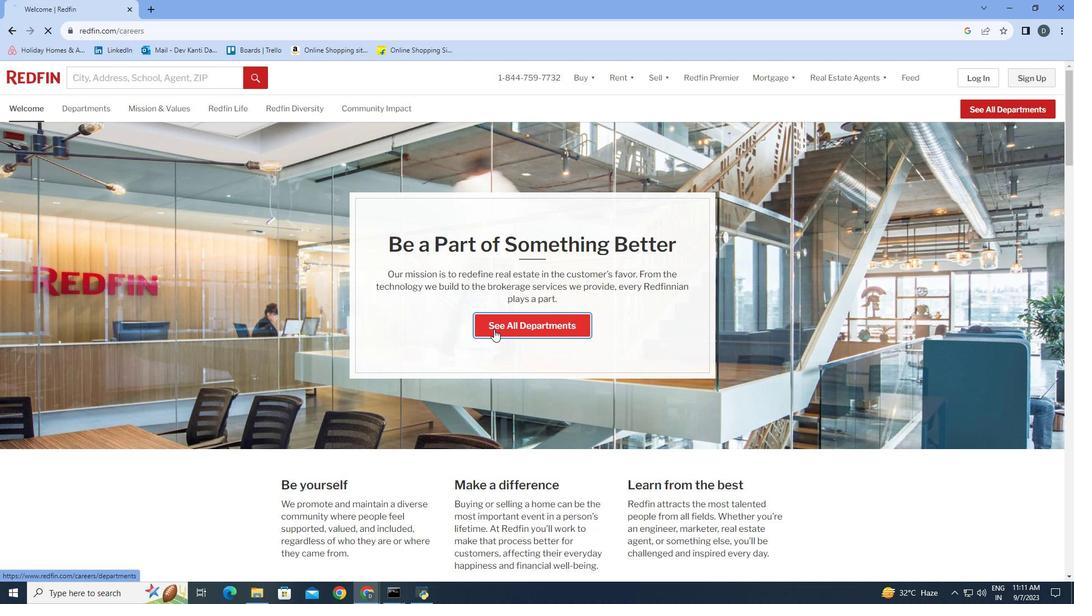 
Action: Mouse moved to (818, 336)
Screenshot: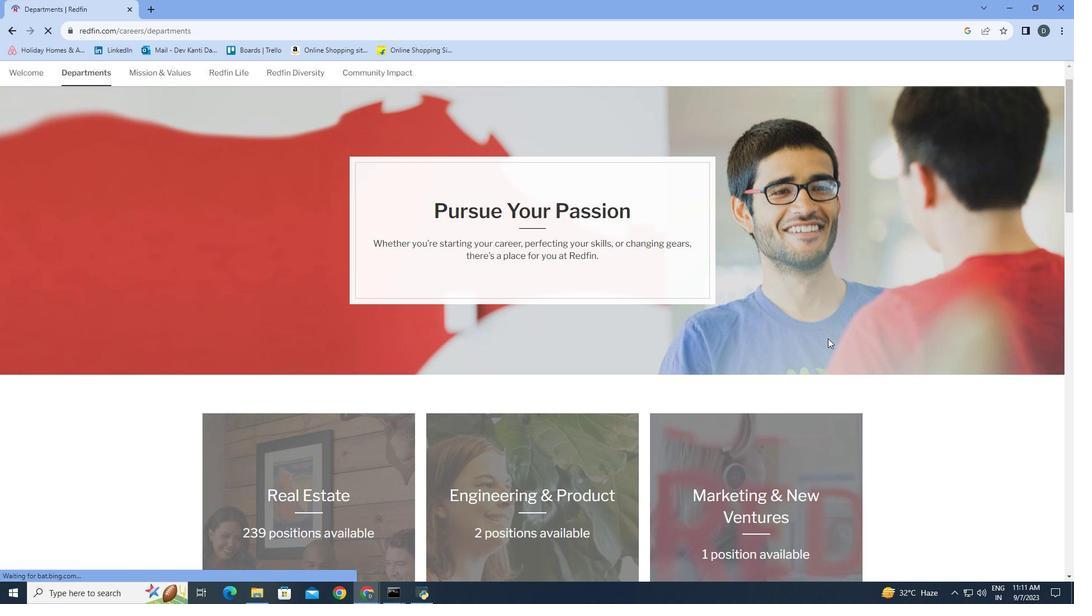 
Action: Mouse scrolled (818, 335) with delta (0, 0)
Screenshot: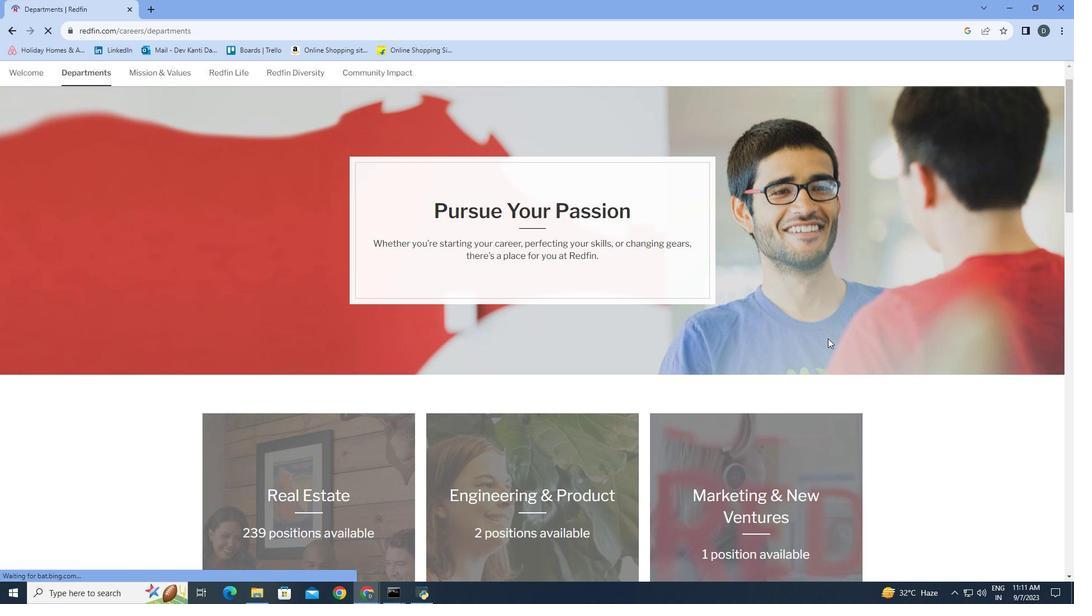 
Action: Mouse moved to (831, 339)
Screenshot: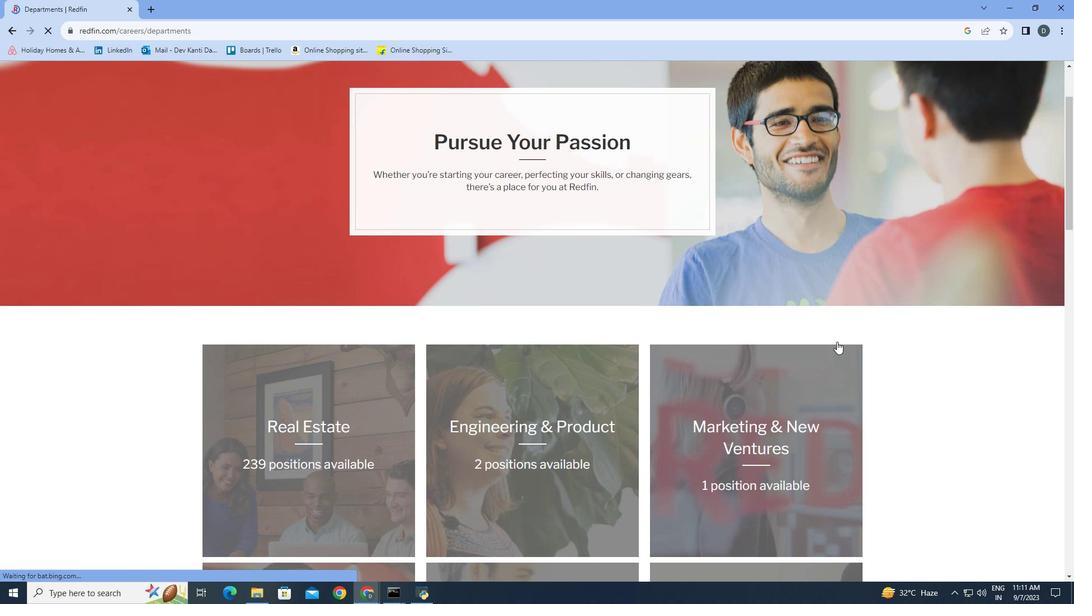 
Action: Mouse scrolled (831, 338) with delta (0, 0)
Screenshot: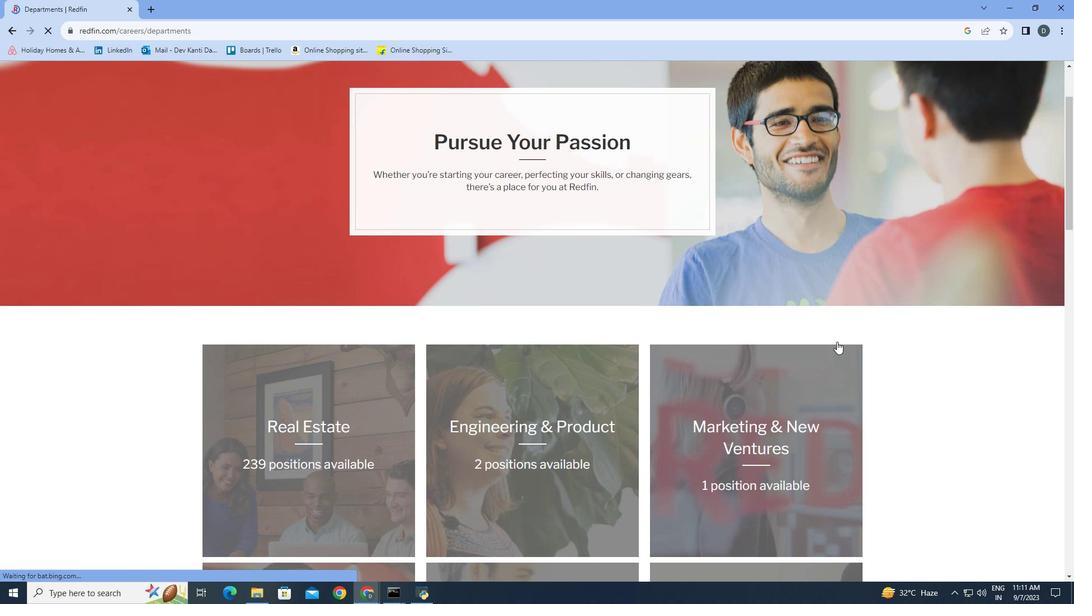 
Action: Mouse moved to (841, 344)
Screenshot: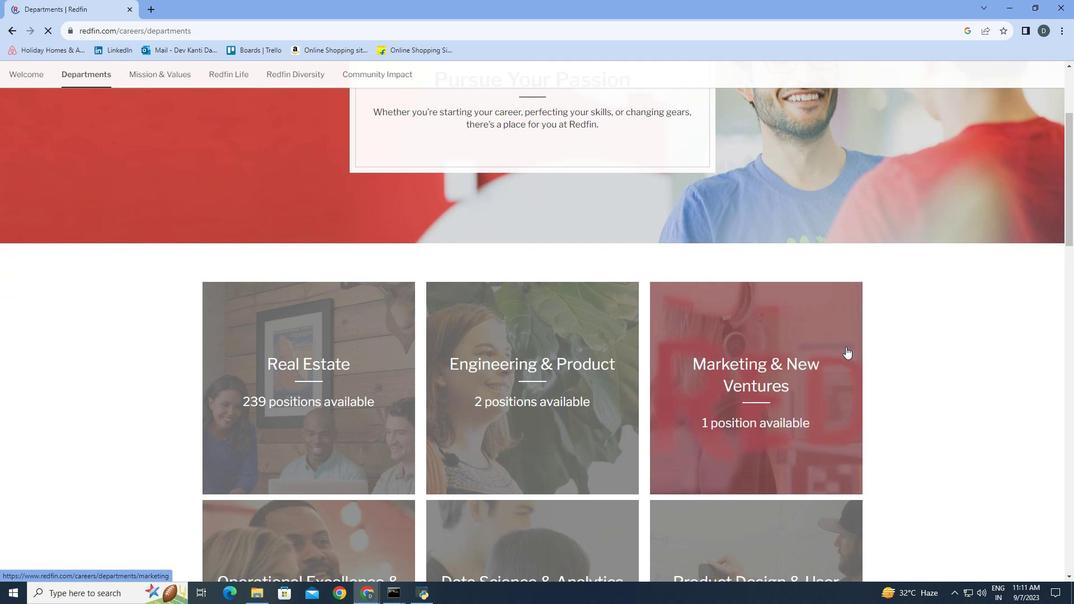 
Action: Mouse scrolled (841, 343) with delta (0, 0)
Screenshot: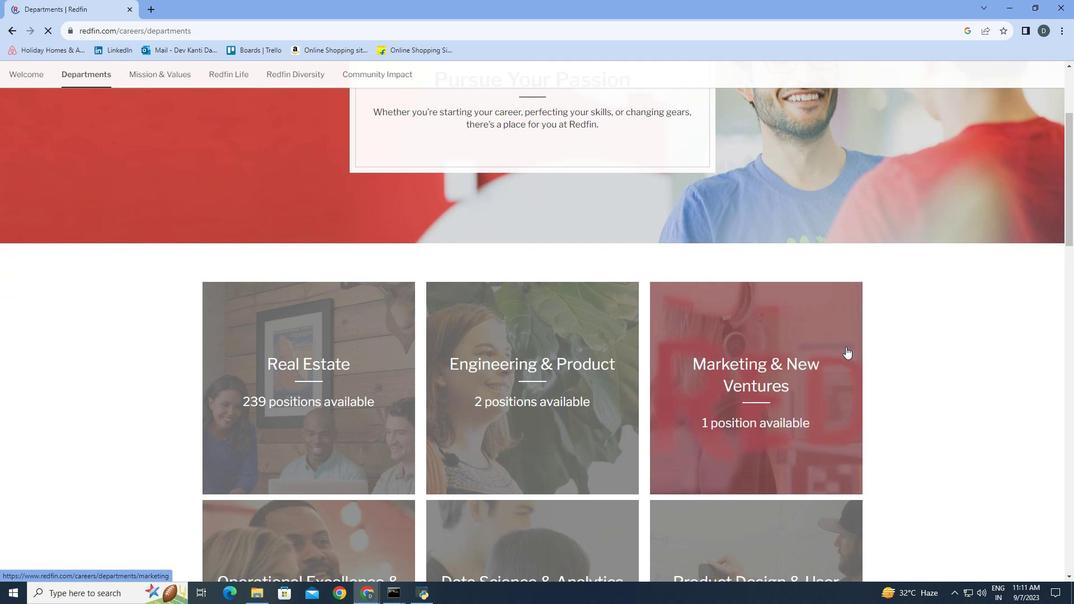 
Action: Mouse moved to (845, 346)
Screenshot: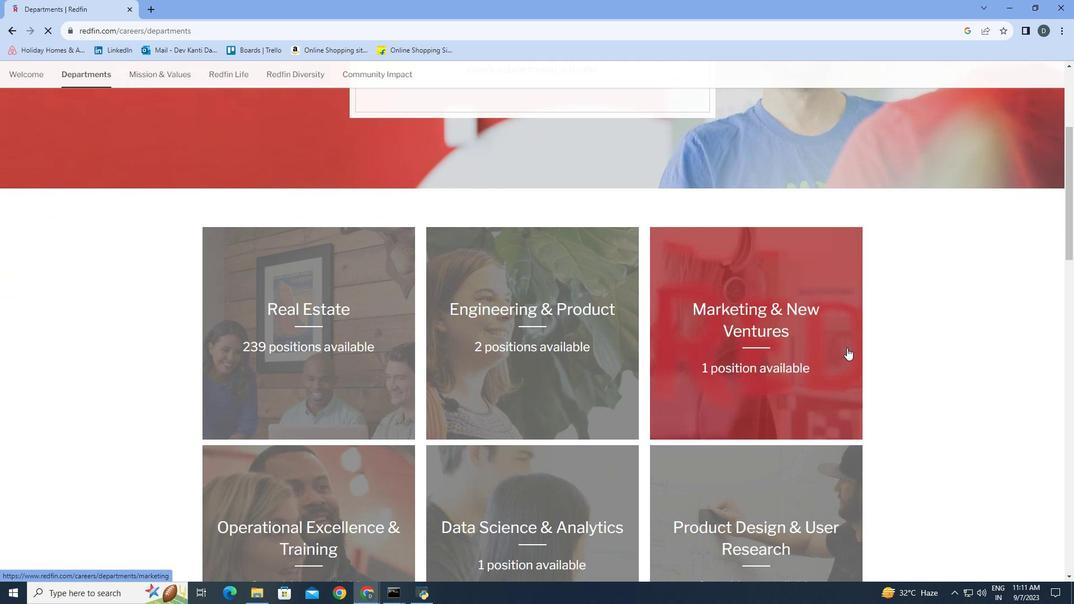 
Action: Mouse scrolled (845, 345) with delta (0, 0)
Screenshot: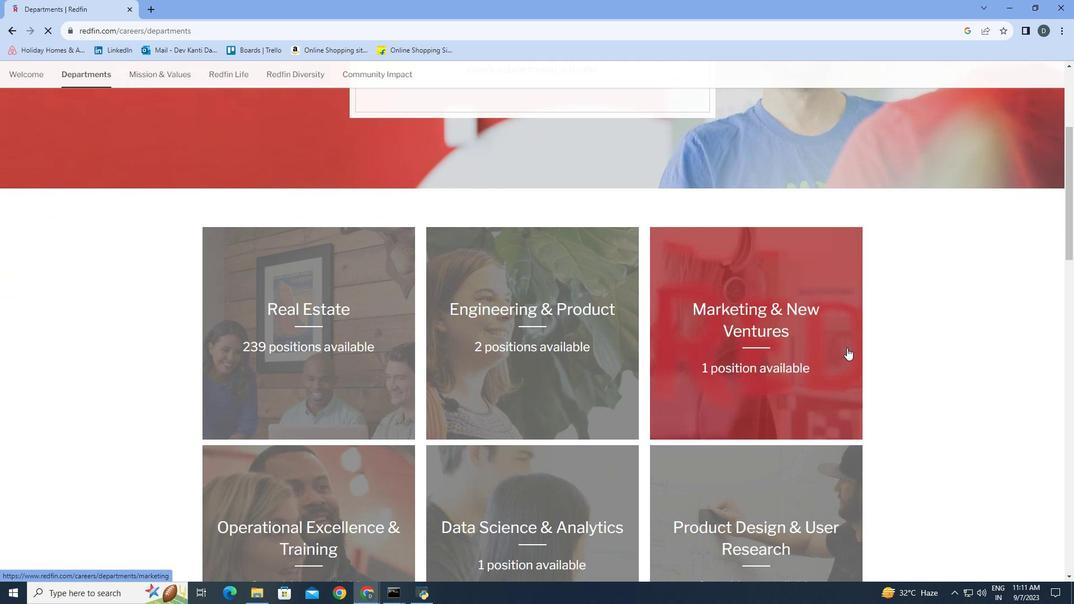 
Action: Mouse moved to (847, 348)
Screenshot: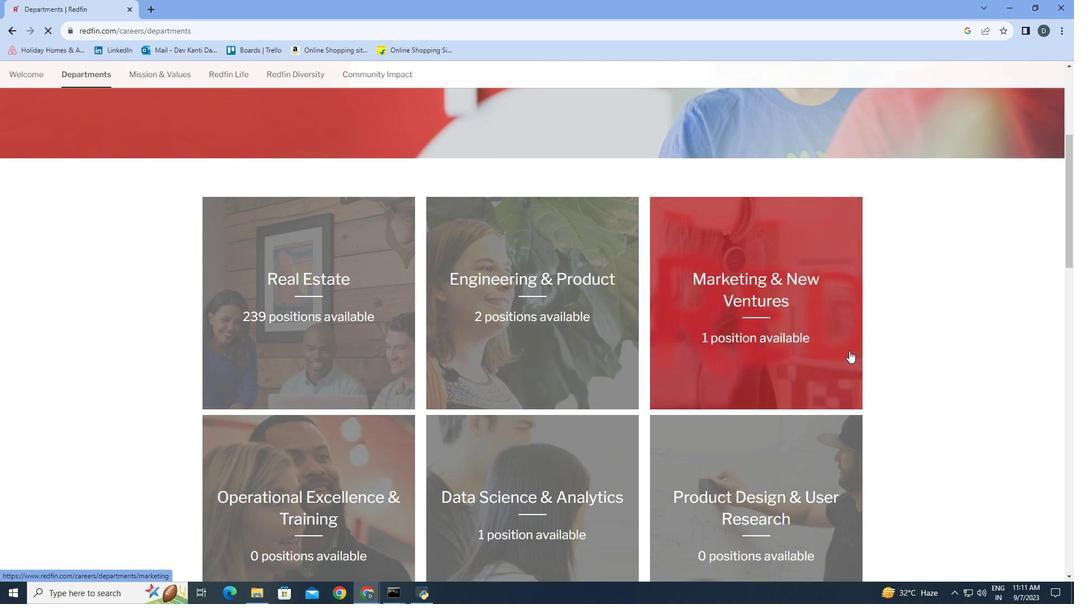 
Action: Mouse scrolled (847, 347) with delta (0, 0)
Screenshot: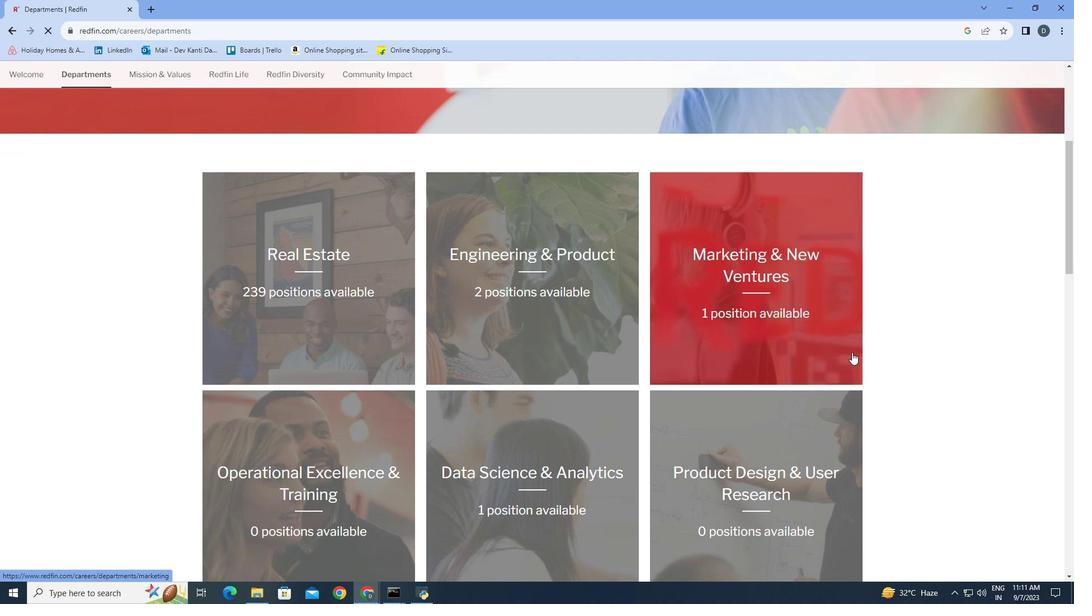 
Action: Mouse moved to (803, 470)
Screenshot: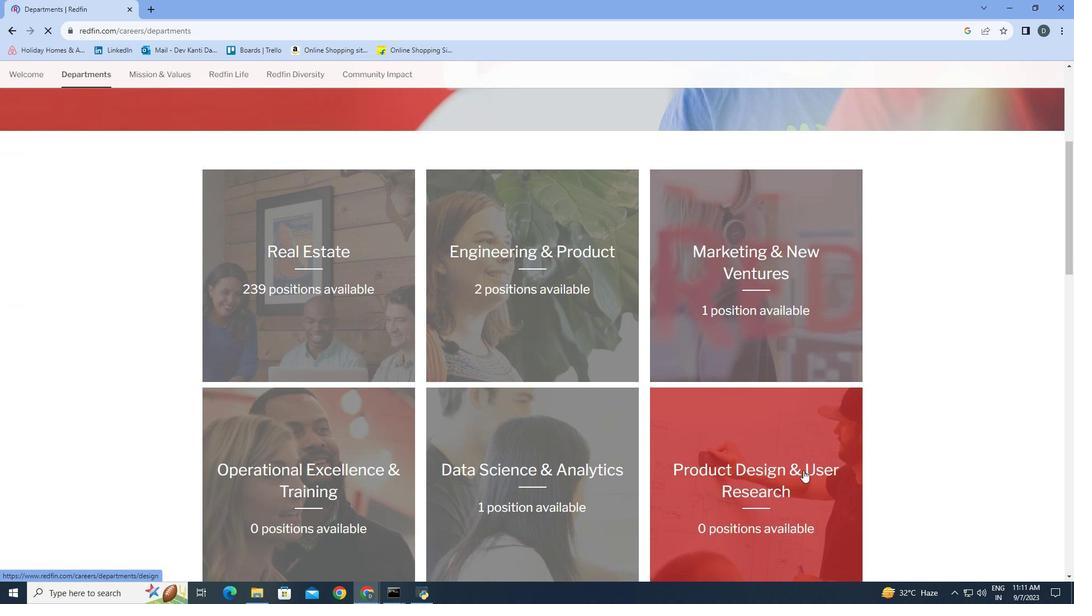 
Action: Mouse pressed left at (803, 470)
Screenshot: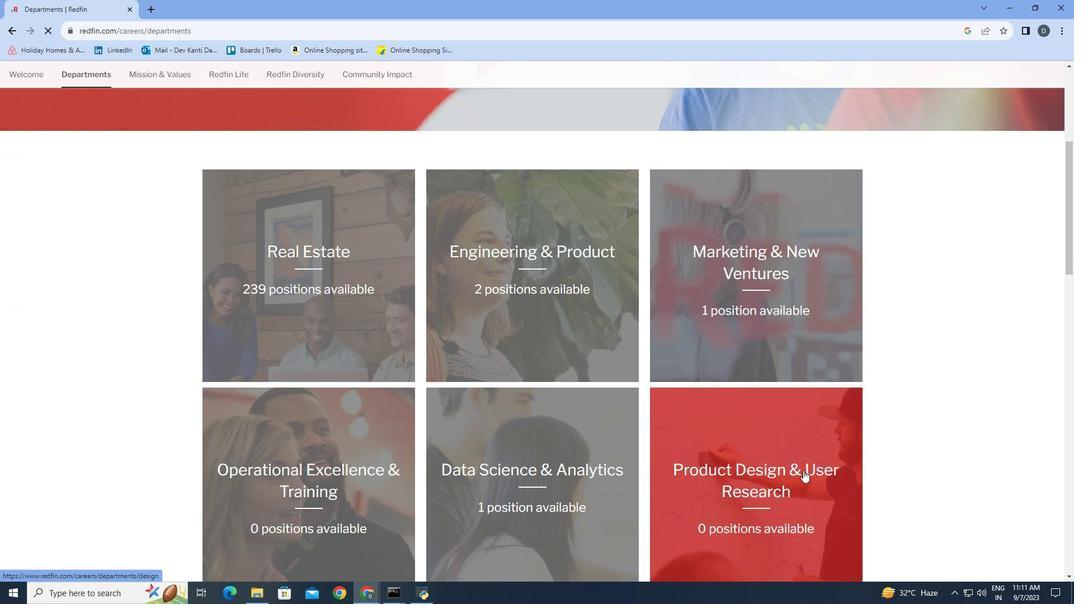 
Action: Mouse moved to (833, 310)
Screenshot: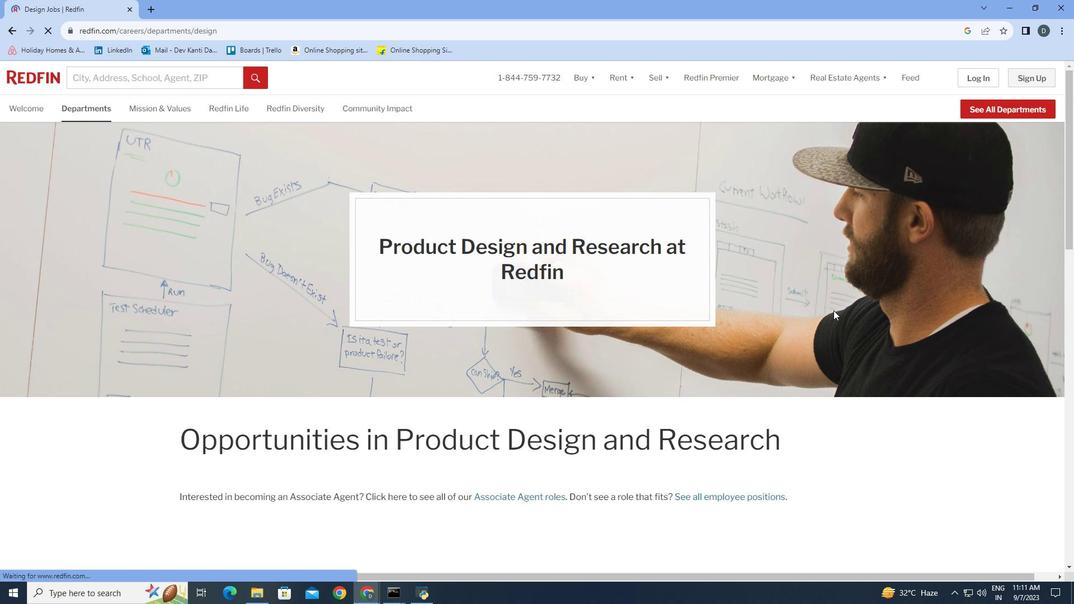 
Action: Mouse scrolled (833, 310) with delta (0, 0)
Screenshot: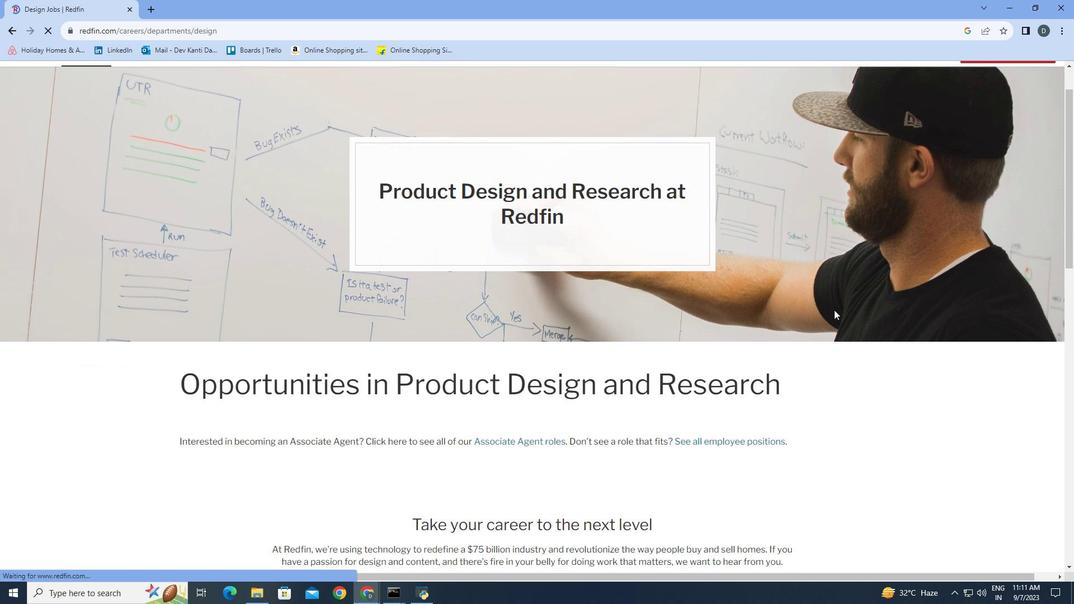 
Action: Mouse moved to (834, 310)
Screenshot: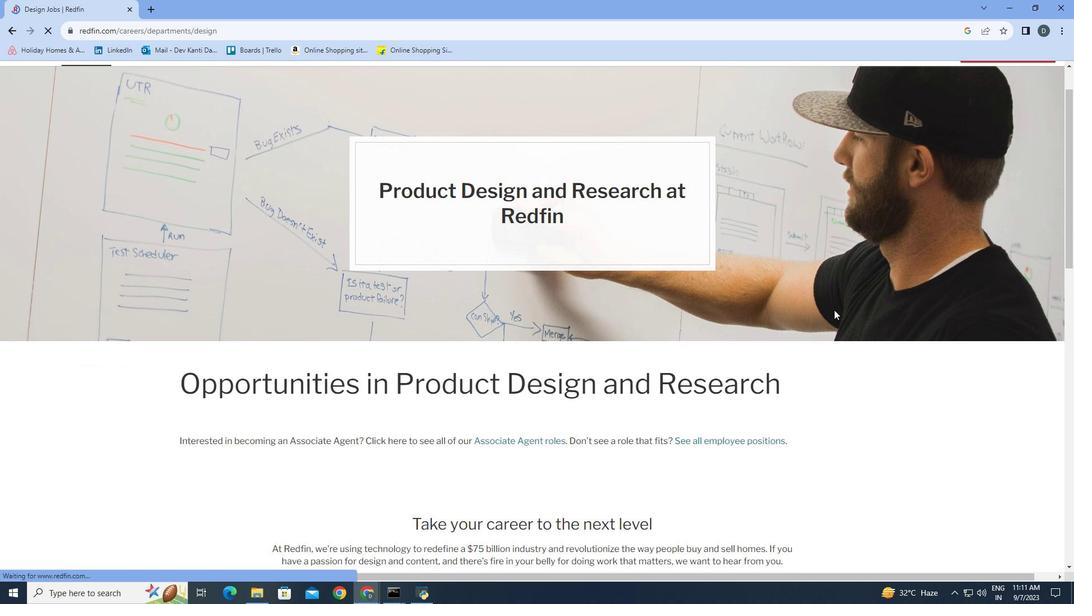 
Action: Mouse scrolled (834, 309) with delta (0, 0)
Screenshot: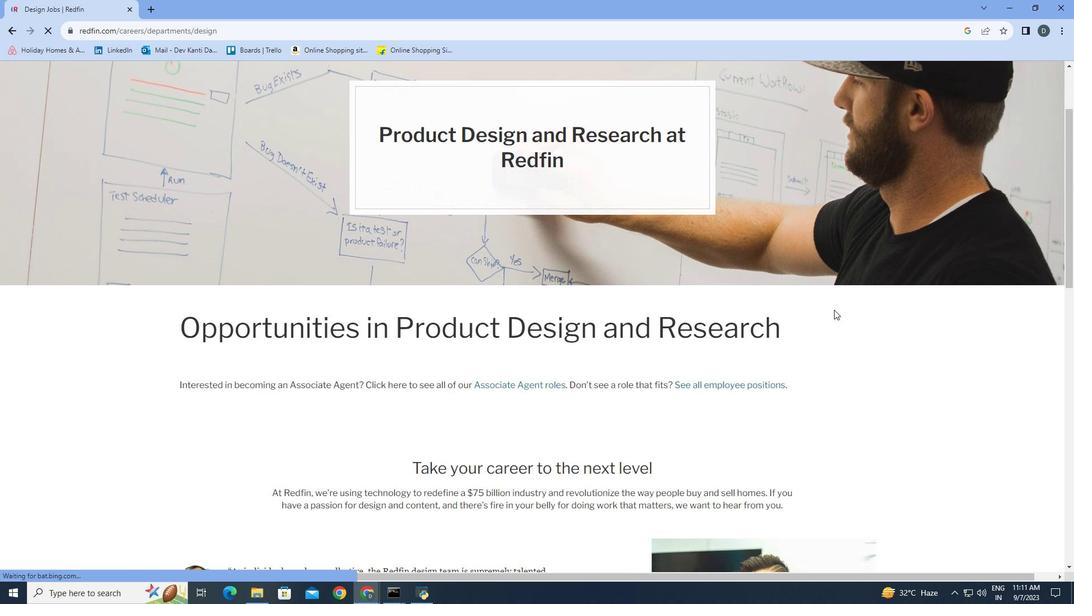 
Action: Mouse scrolled (834, 309) with delta (0, 0)
Screenshot: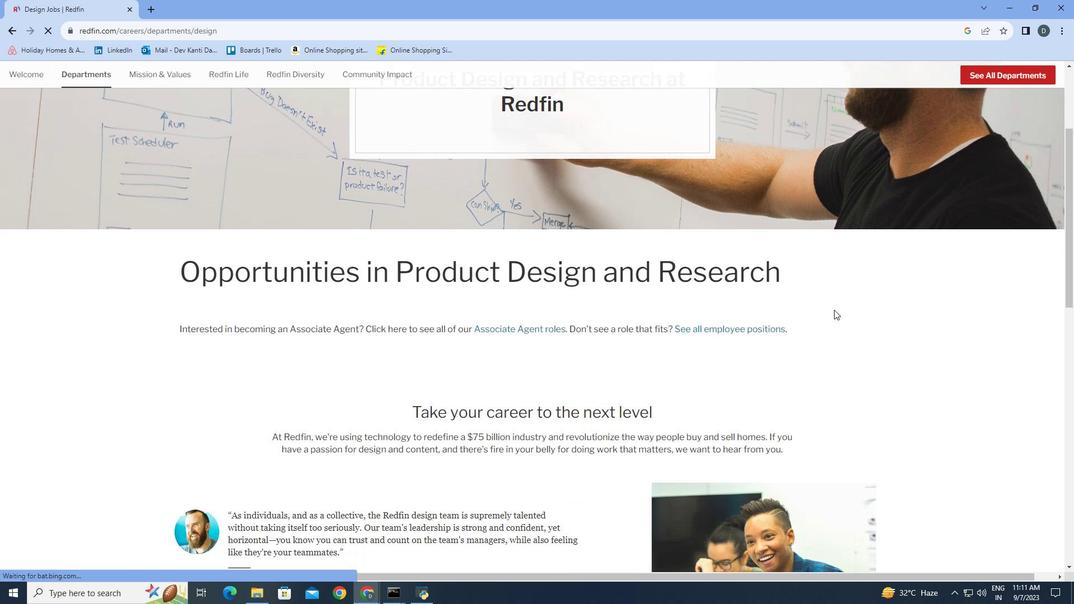 
Action: Mouse scrolled (834, 309) with delta (0, 0)
Screenshot: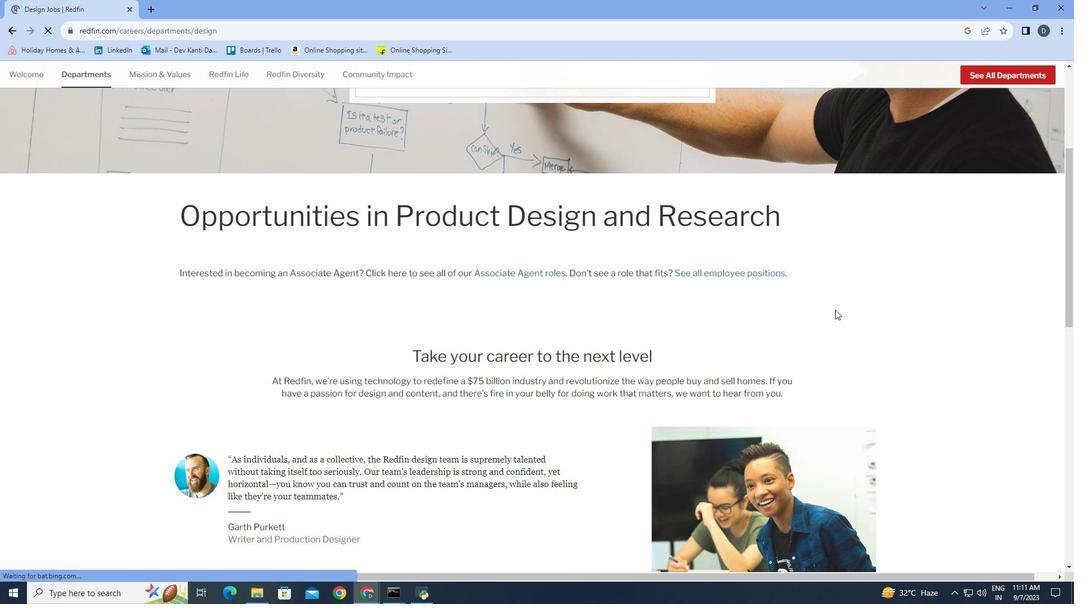 
Action: Mouse moved to (835, 310)
Screenshot: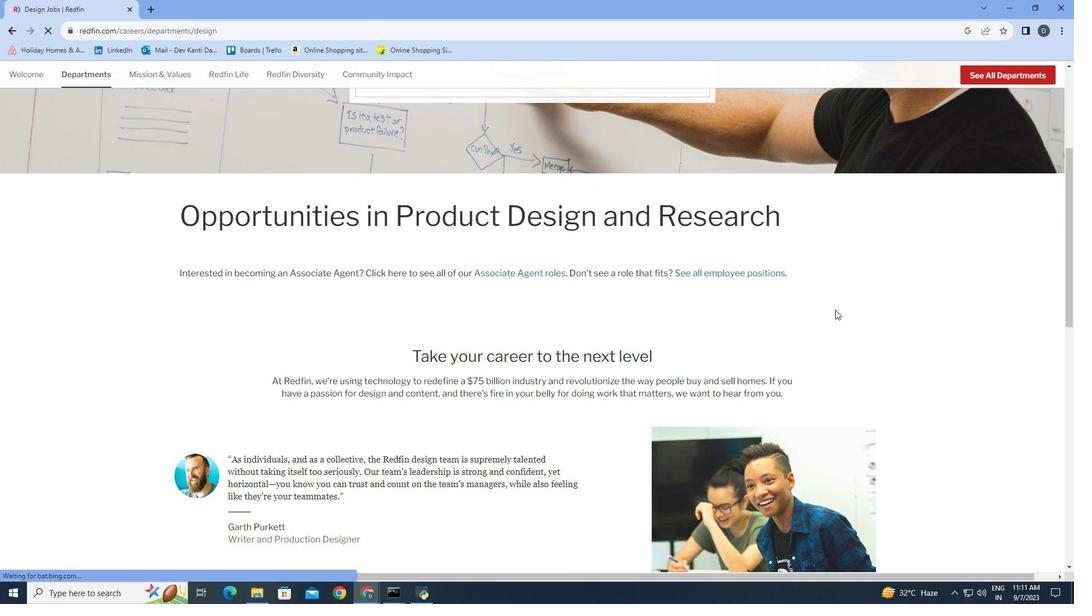 
Action: Mouse scrolled (835, 309) with delta (0, 0)
Screenshot: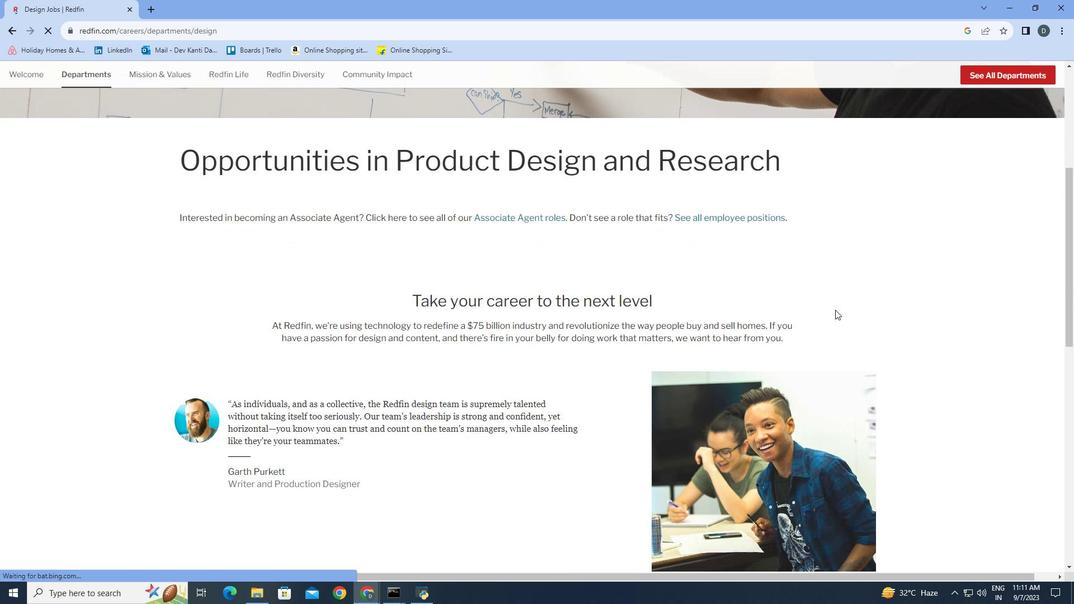 
Action: Mouse scrolled (835, 309) with delta (0, 0)
Screenshot: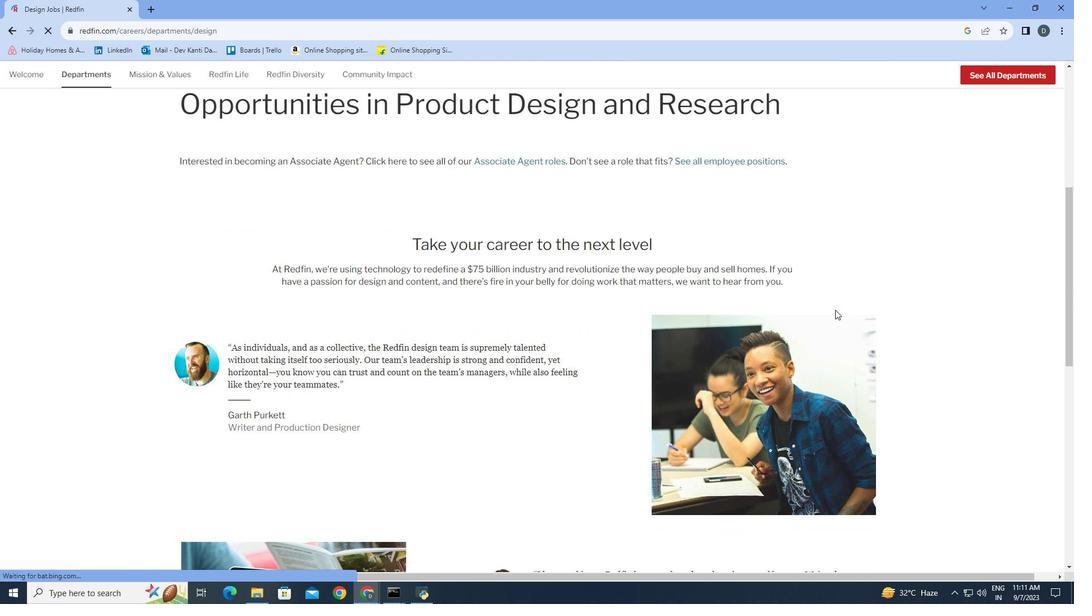 
Action: Mouse scrolled (835, 309) with delta (0, 0)
Screenshot: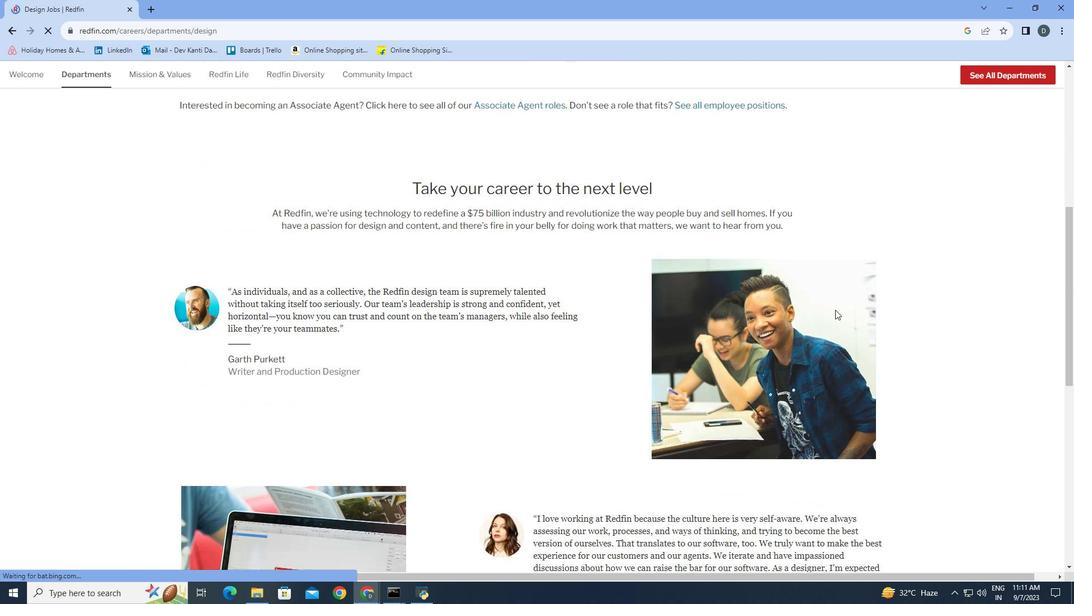 
Action: Mouse scrolled (835, 309) with delta (0, 0)
Screenshot: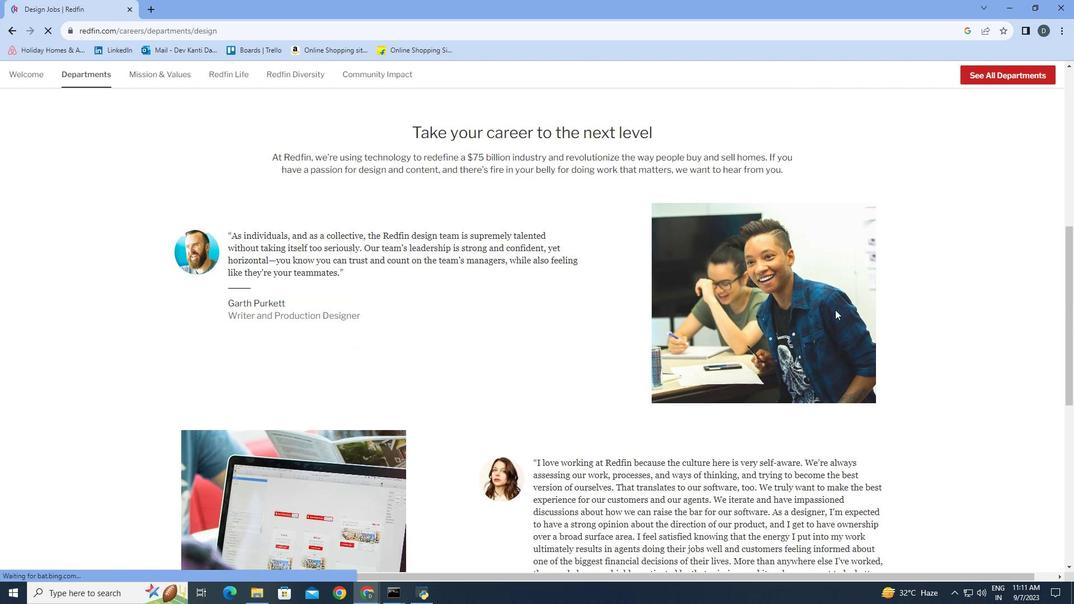 
Action: Mouse scrolled (835, 309) with delta (0, 0)
Screenshot: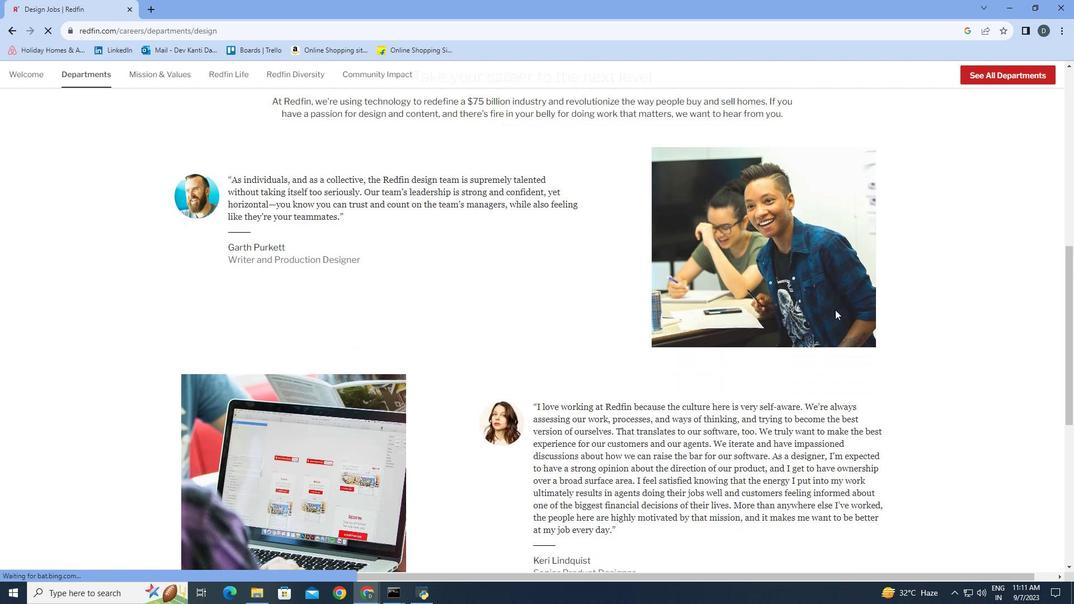 
Action: Mouse scrolled (835, 309) with delta (0, 0)
Screenshot: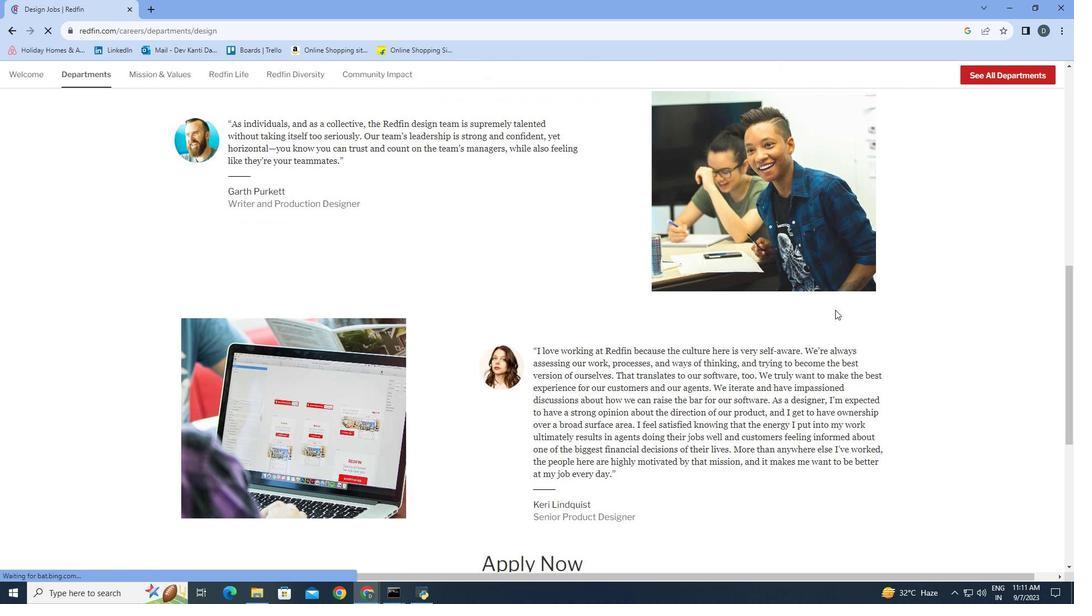
Action: Mouse scrolled (835, 309) with delta (0, 0)
Screenshot: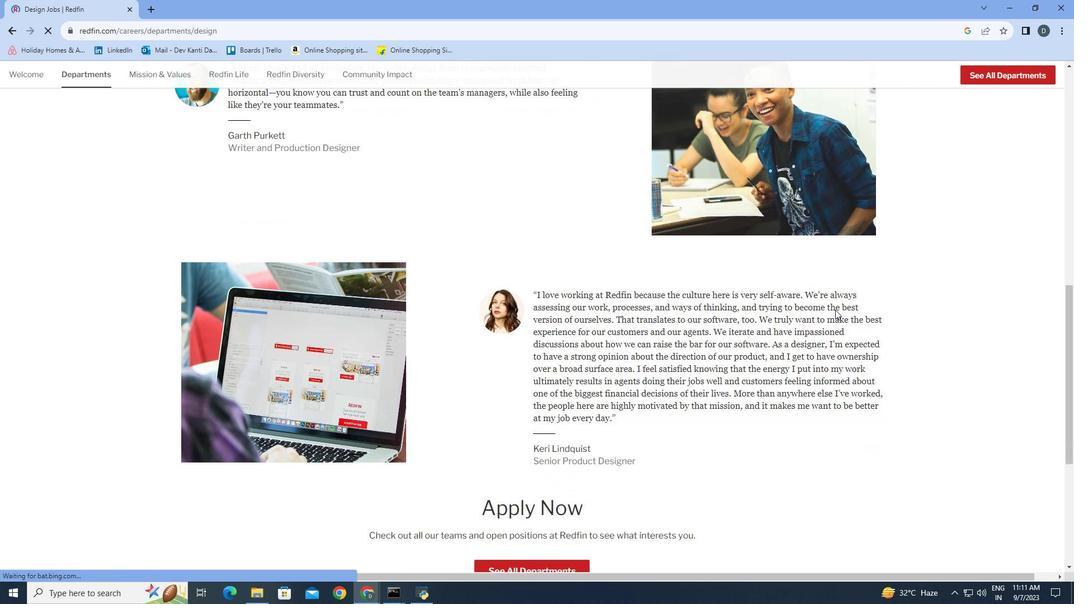 
Action: Mouse scrolled (835, 309) with delta (0, 0)
Screenshot: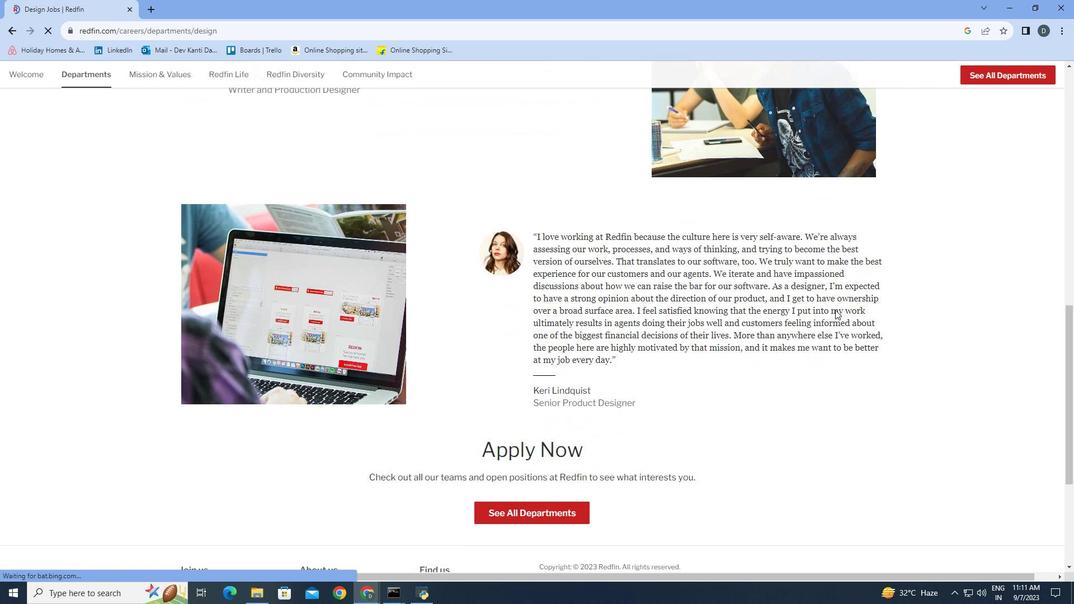 
Action: Mouse scrolled (835, 309) with delta (0, 0)
Screenshot: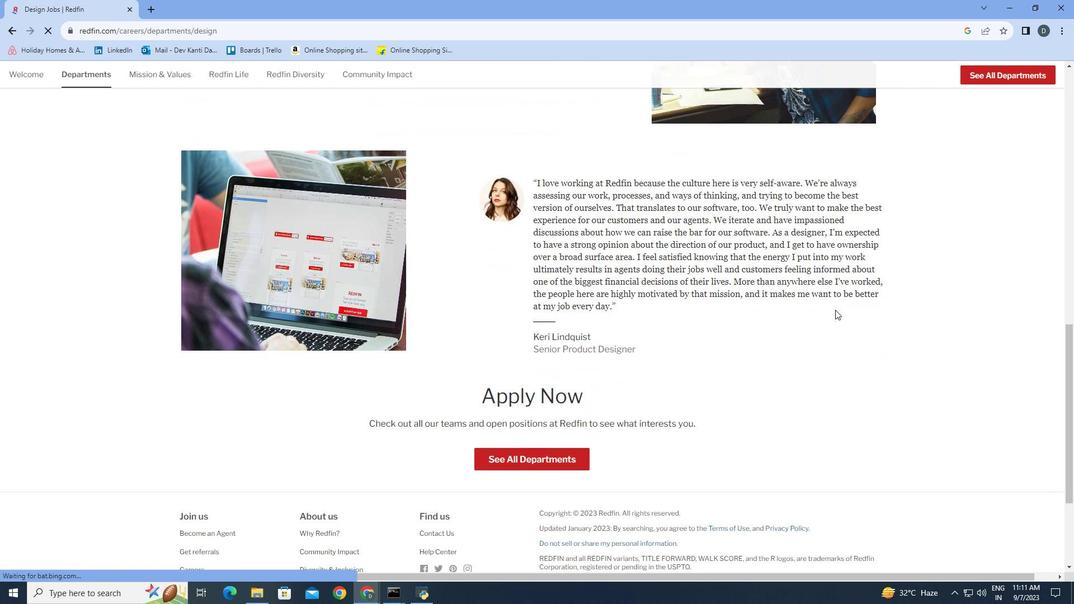 
Action: Mouse scrolled (835, 309) with delta (0, 0)
Screenshot: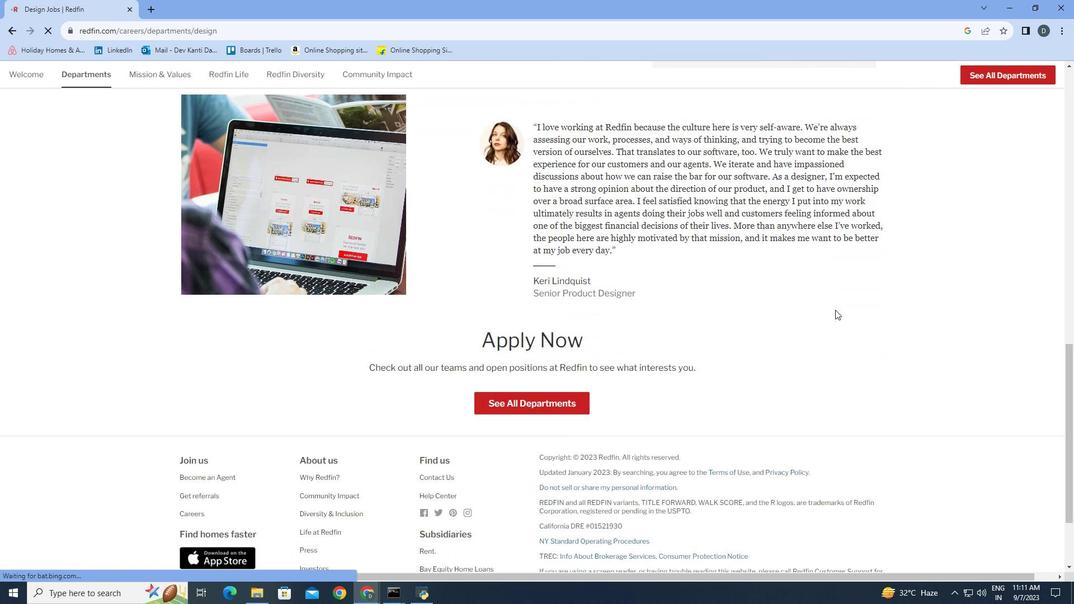 
Action: Mouse scrolled (835, 309) with delta (0, 0)
Screenshot: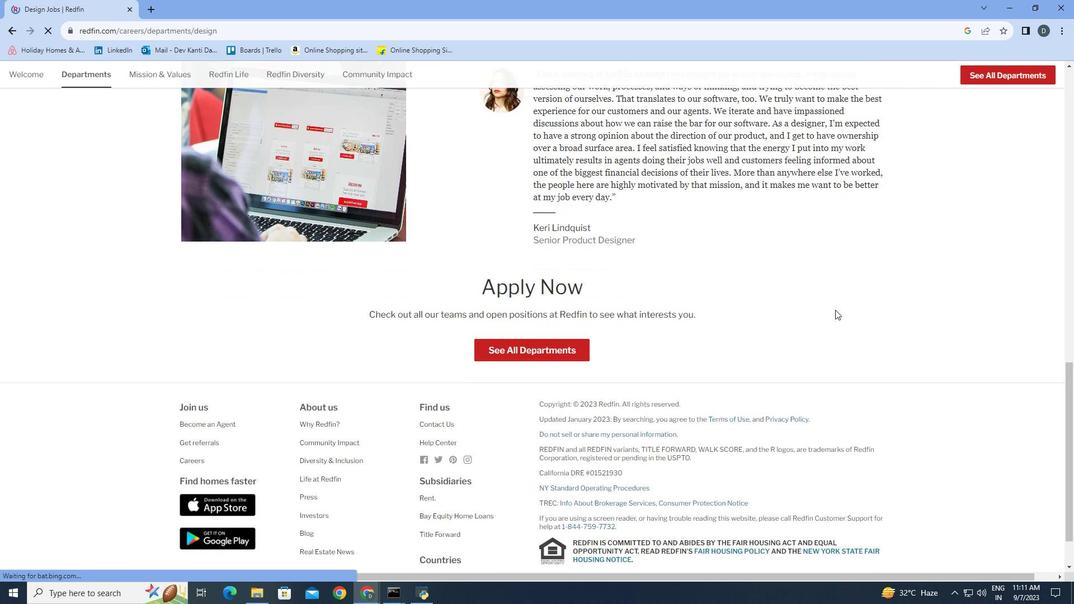 
Action: Mouse scrolled (835, 309) with delta (0, 0)
Screenshot: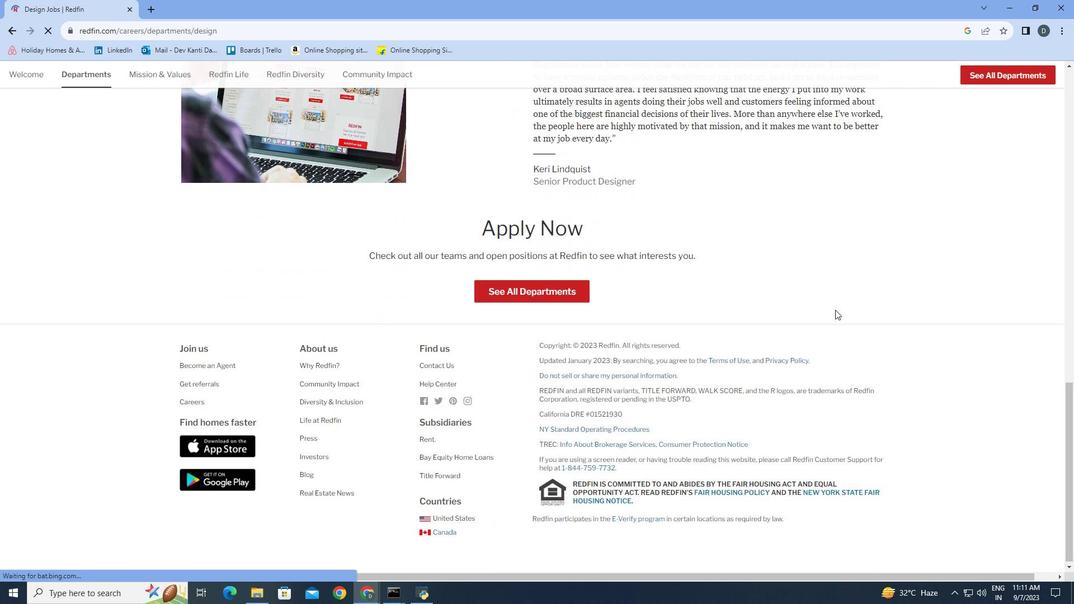 
Action: Mouse scrolled (835, 309) with delta (0, 0)
Screenshot: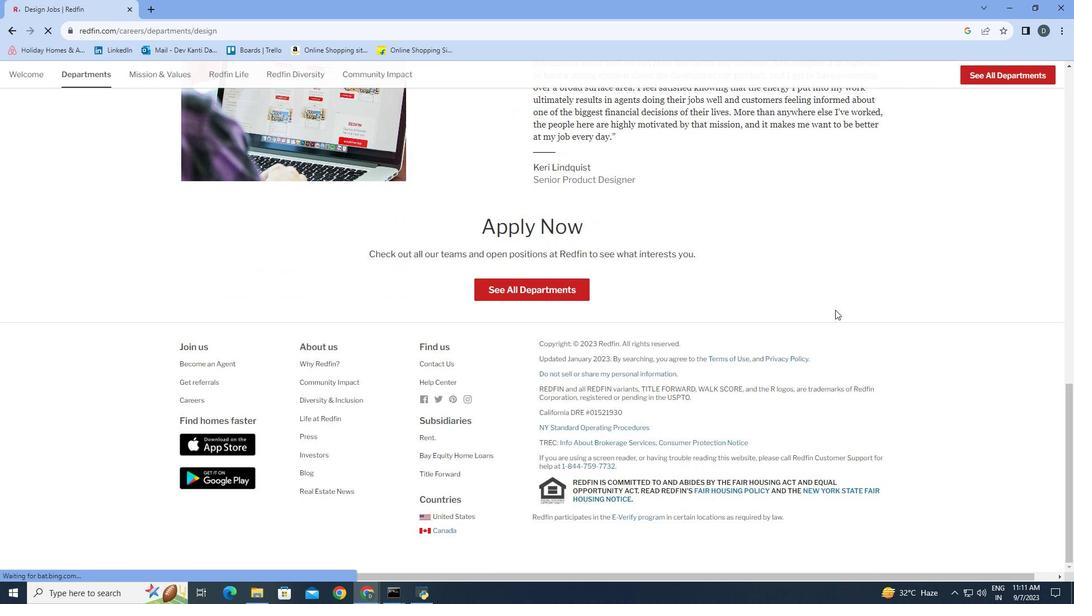 
Action: Mouse scrolled (835, 309) with delta (0, 0)
Screenshot: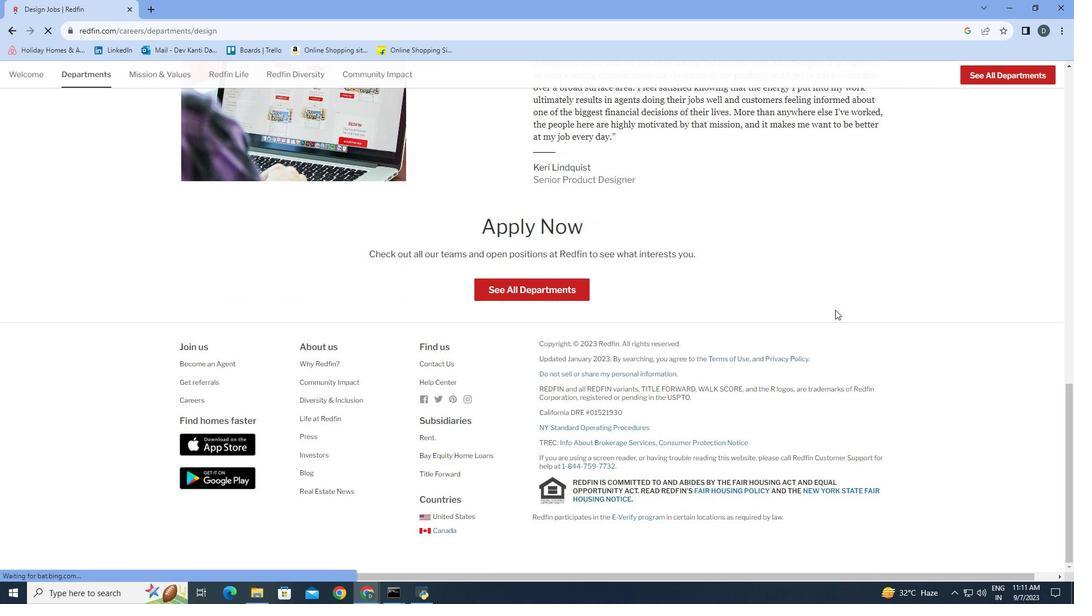 
Action: Mouse scrolled (835, 309) with delta (0, 0)
Screenshot: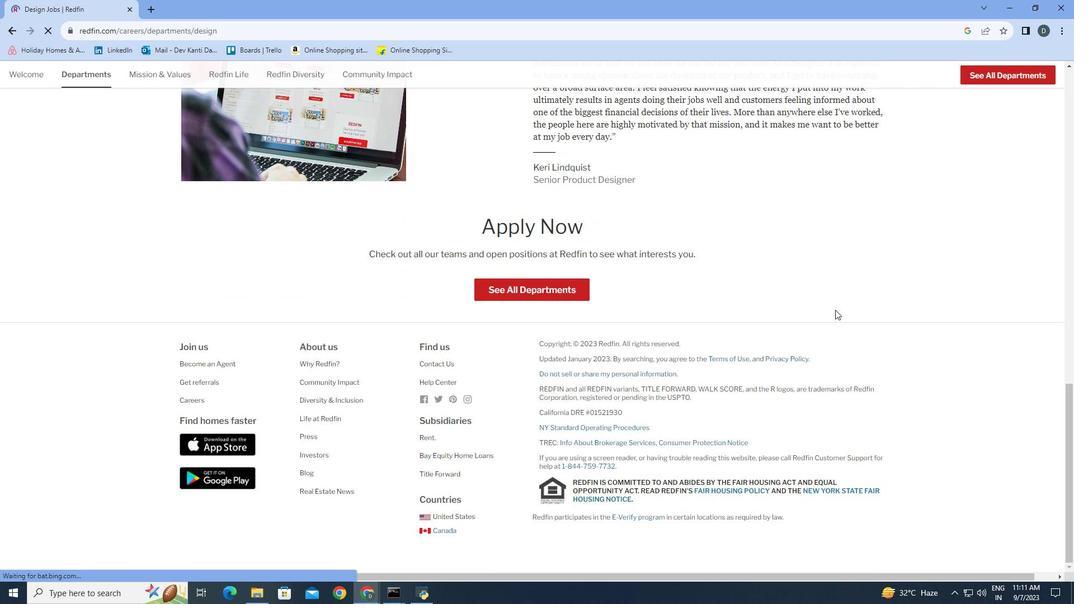
Action: Mouse scrolled (835, 309) with delta (0, 0)
Screenshot: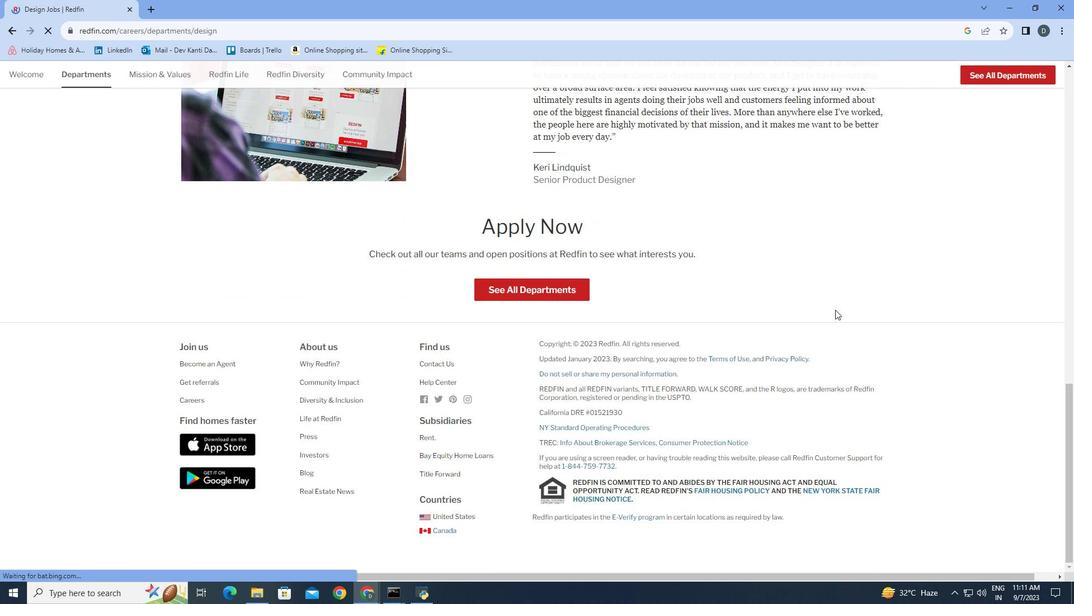
Action: Mouse scrolled (835, 309) with delta (0, 0)
Screenshot: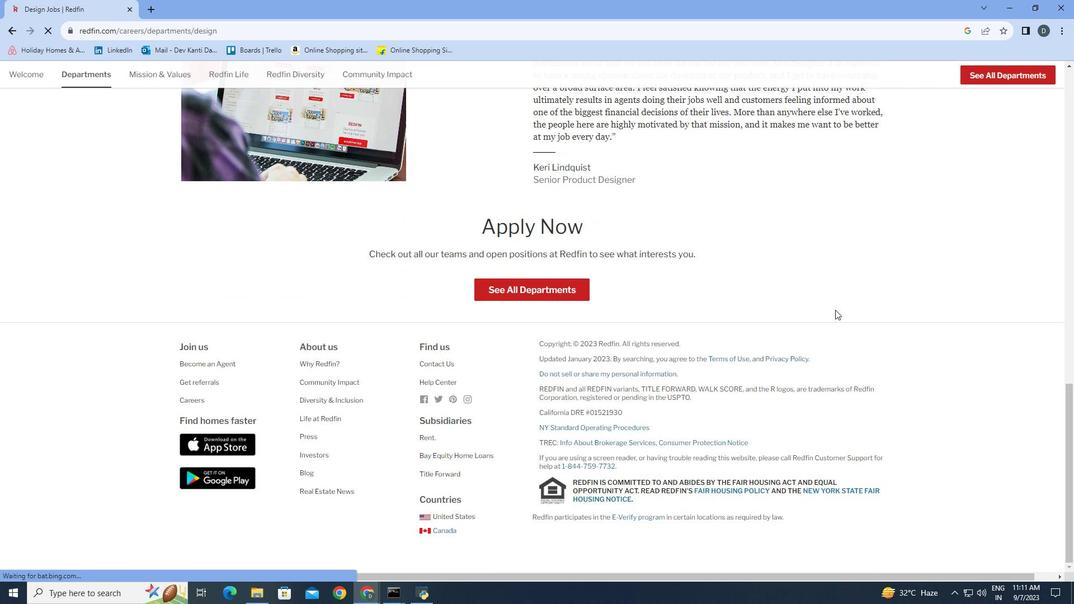 
Action: Mouse scrolled (835, 309) with delta (0, 0)
Screenshot: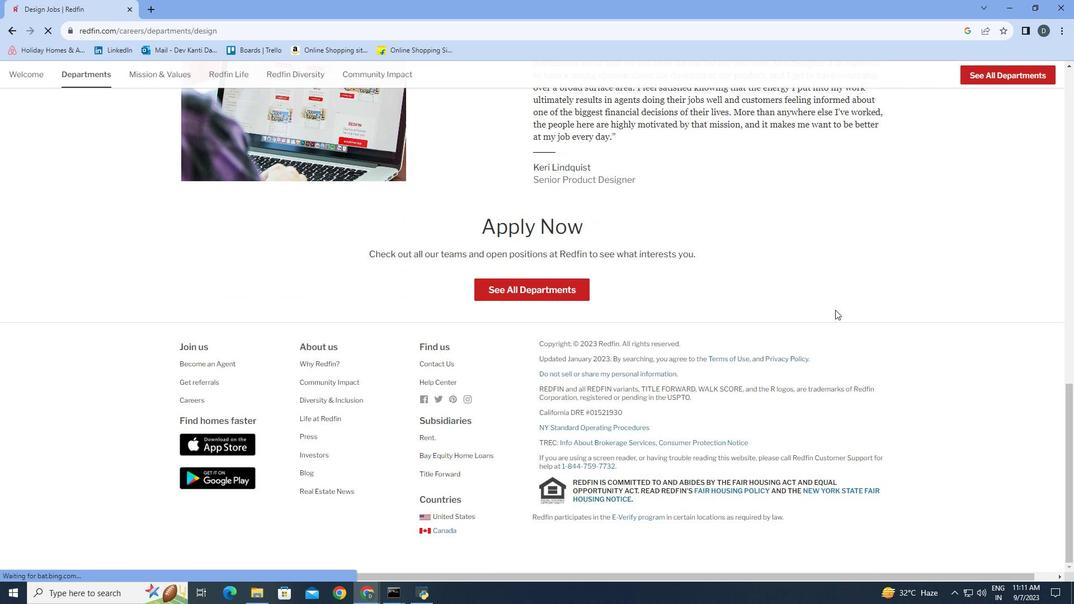 
Action: Mouse scrolled (835, 309) with delta (0, 0)
Screenshot: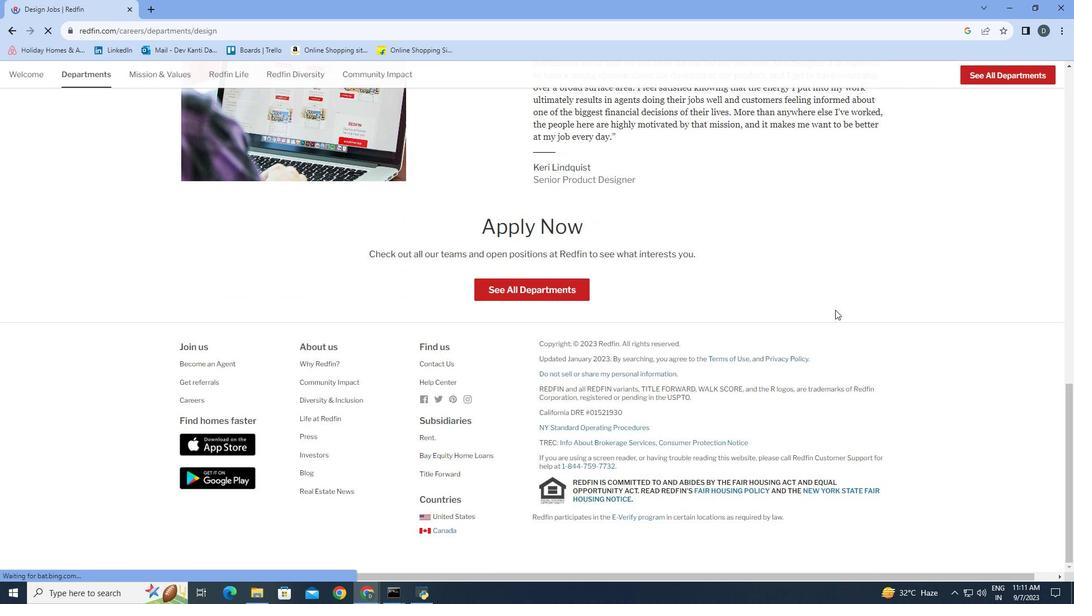
Action: Mouse scrolled (835, 309) with delta (0, 0)
Screenshot: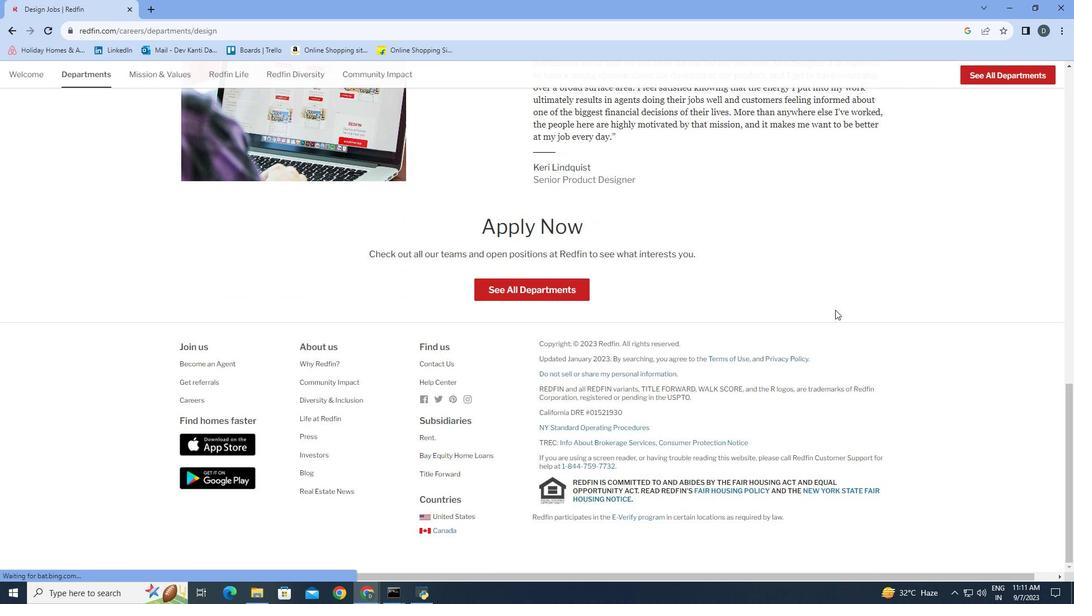 
Action: Mouse scrolled (835, 309) with delta (0, 0)
Screenshot: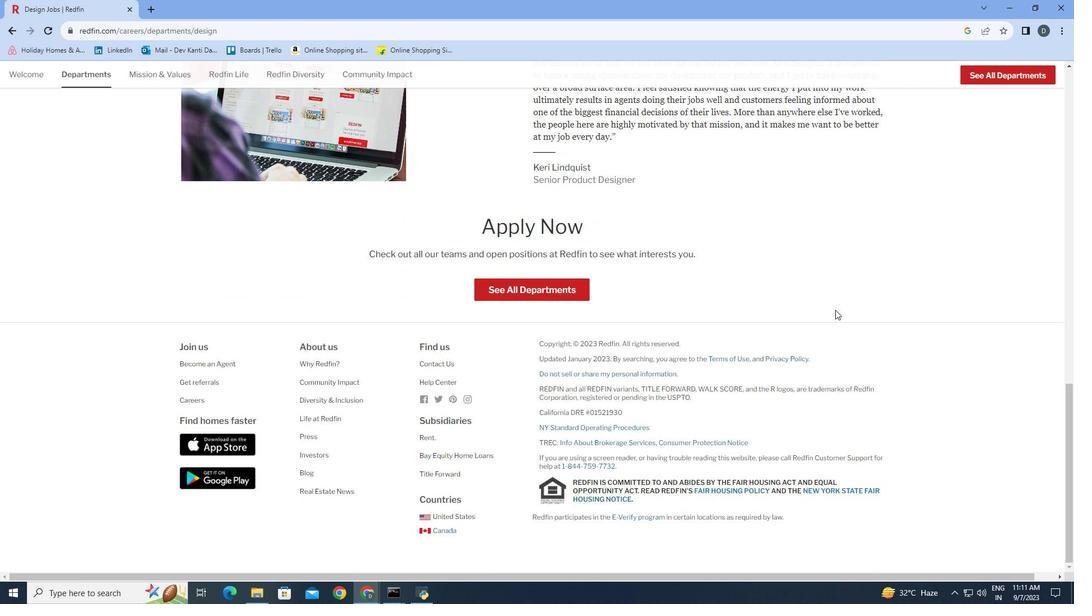 
Action: Mouse scrolled (835, 309) with delta (0, 0)
Screenshot: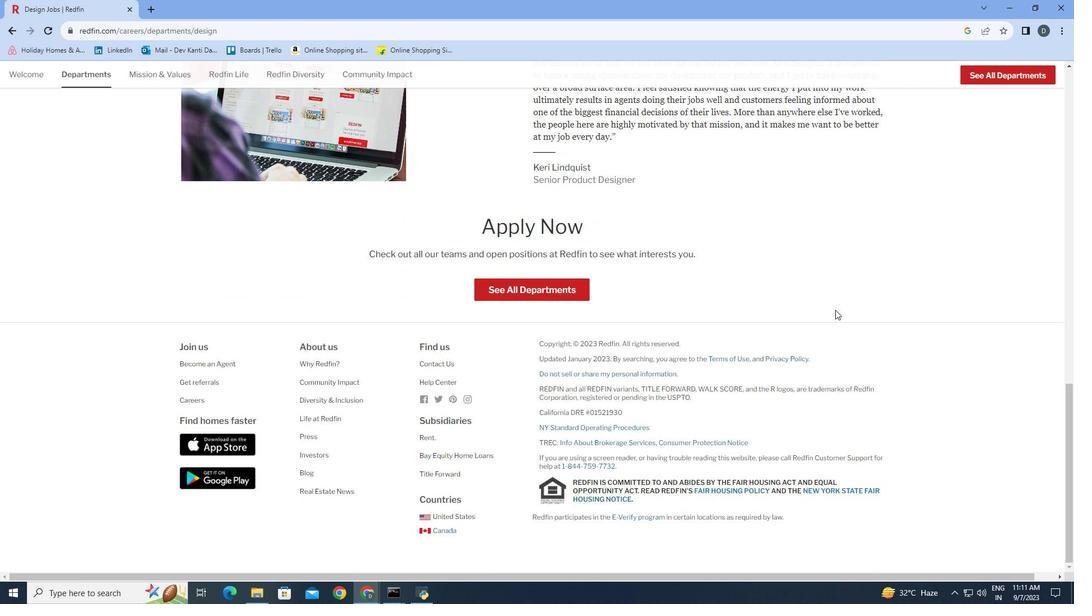 
Action: Mouse scrolled (835, 309) with delta (0, 0)
Screenshot: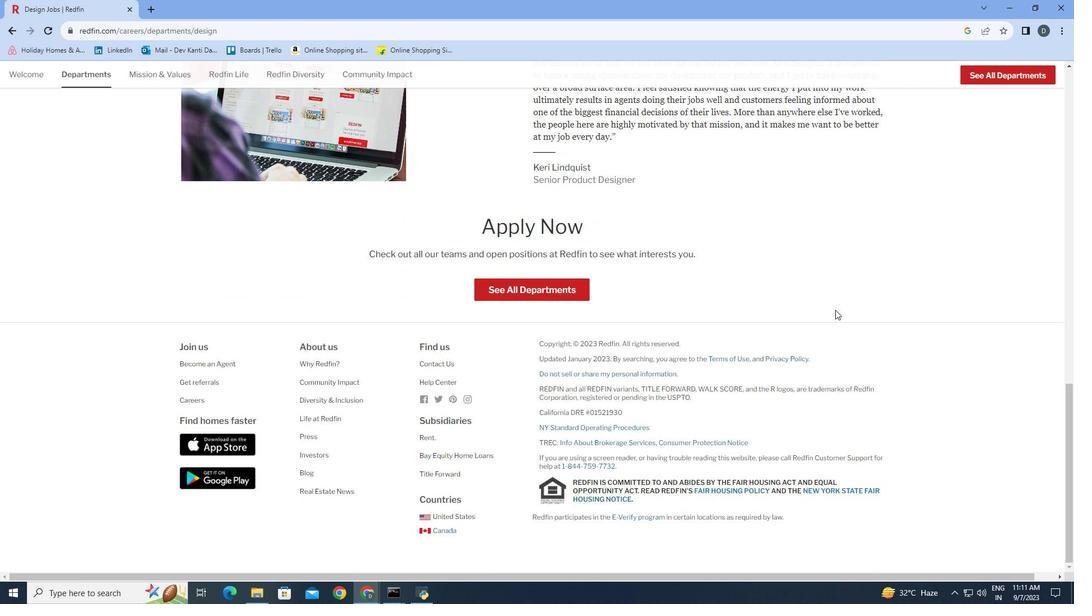 
Action: Mouse scrolled (835, 309) with delta (0, 0)
Screenshot: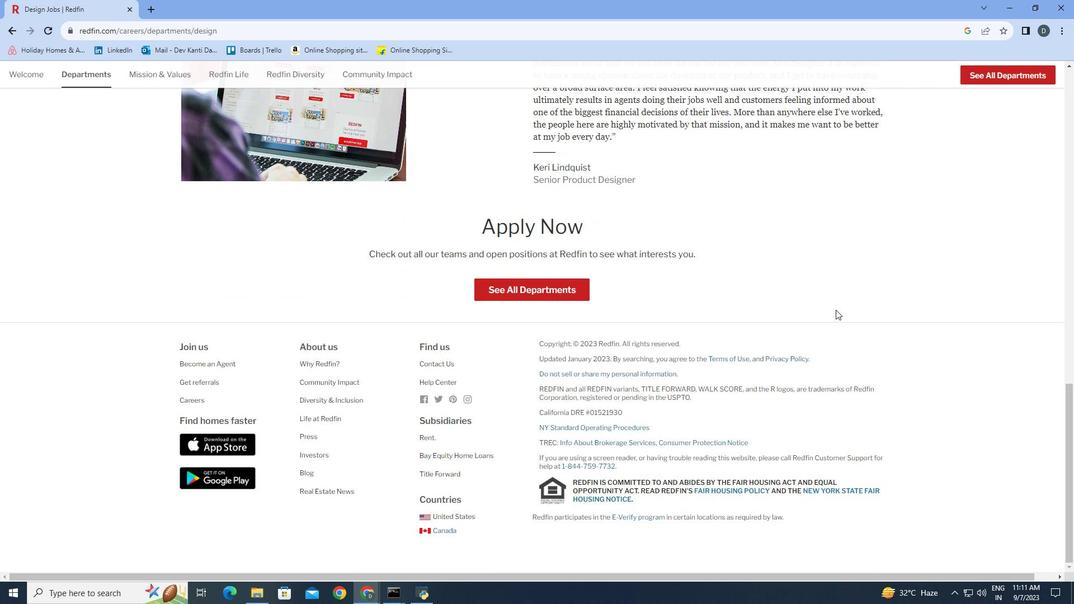 
Action: Mouse scrolled (835, 309) with delta (0, 0)
Screenshot: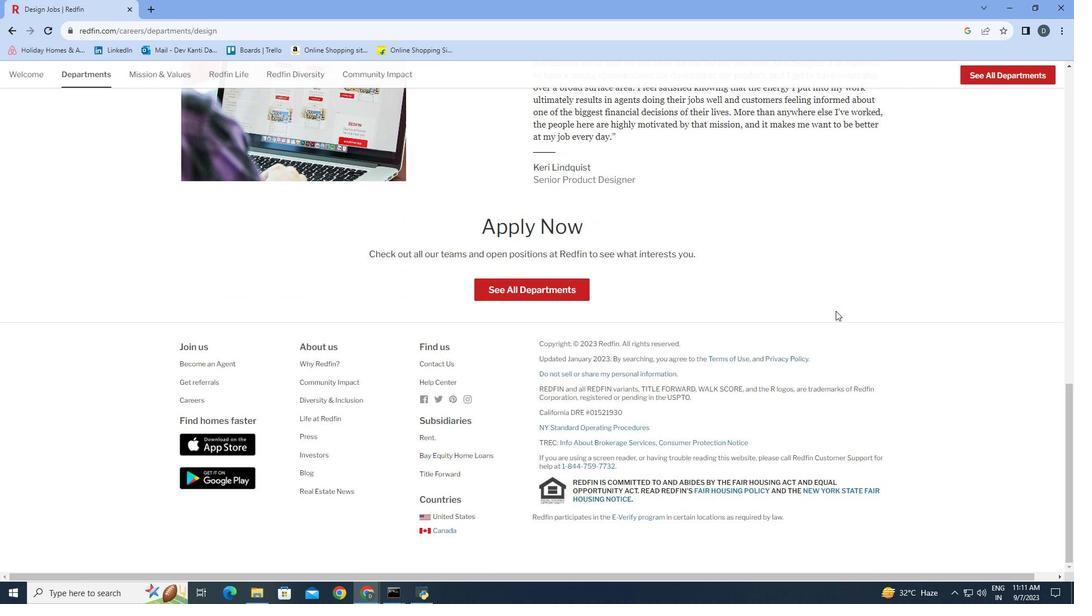 
Action: Mouse moved to (836, 311)
Screenshot: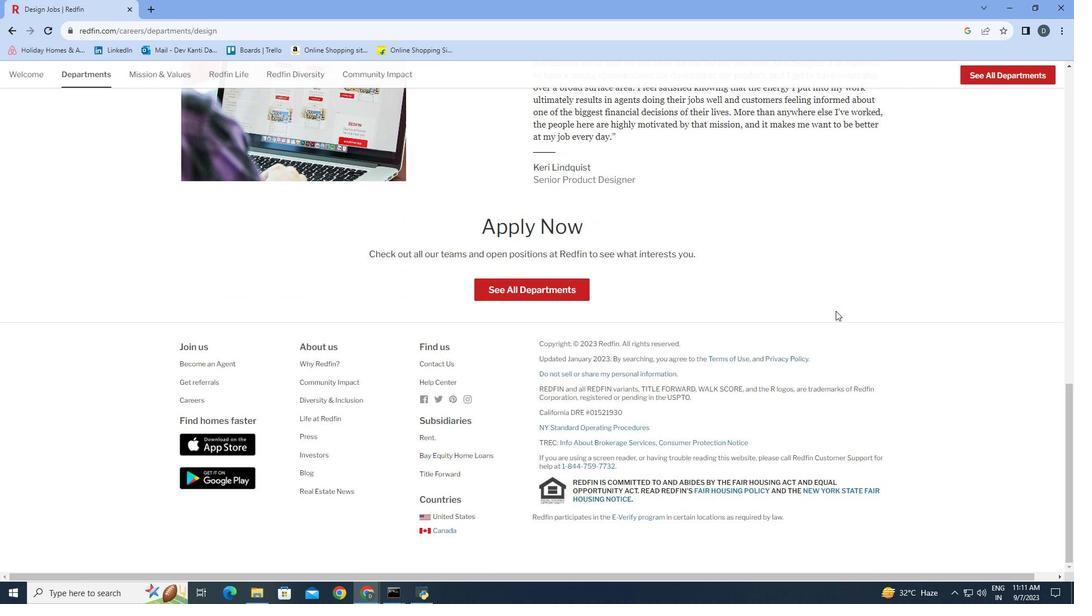 
